 Task: Search one way flight ticket for 2 adults, 4 children and 1 infant on lap in business from Green Bay: Green Bay-austin Straubel International Airport to Riverton: Central Wyoming Regional Airport (was Riverton Regional) on 8-4-2023. Number of bags: 2 carry on bags and 7 checked bags. Price is upto 40000. Outbound departure time preference is 15:15.
Action: Mouse moved to (312, 263)
Screenshot: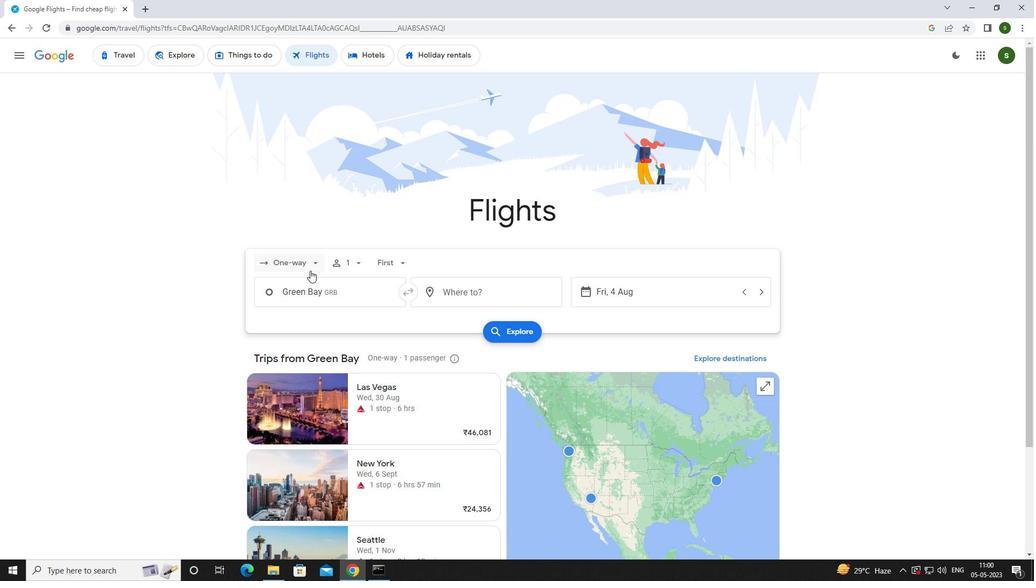 
Action: Mouse pressed left at (312, 263)
Screenshot: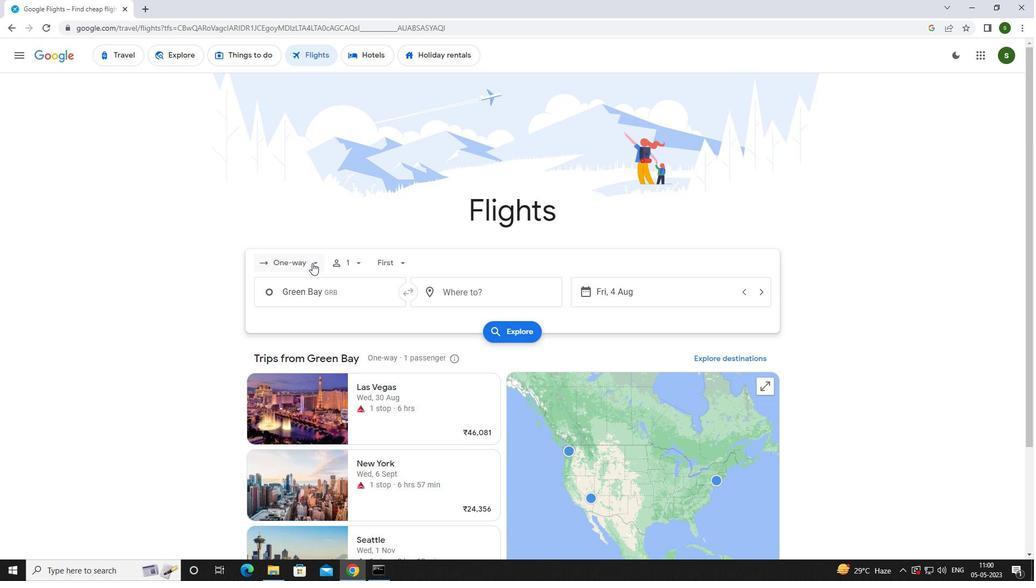 
Action: Mouse moved to (306, 310)
Screenshot: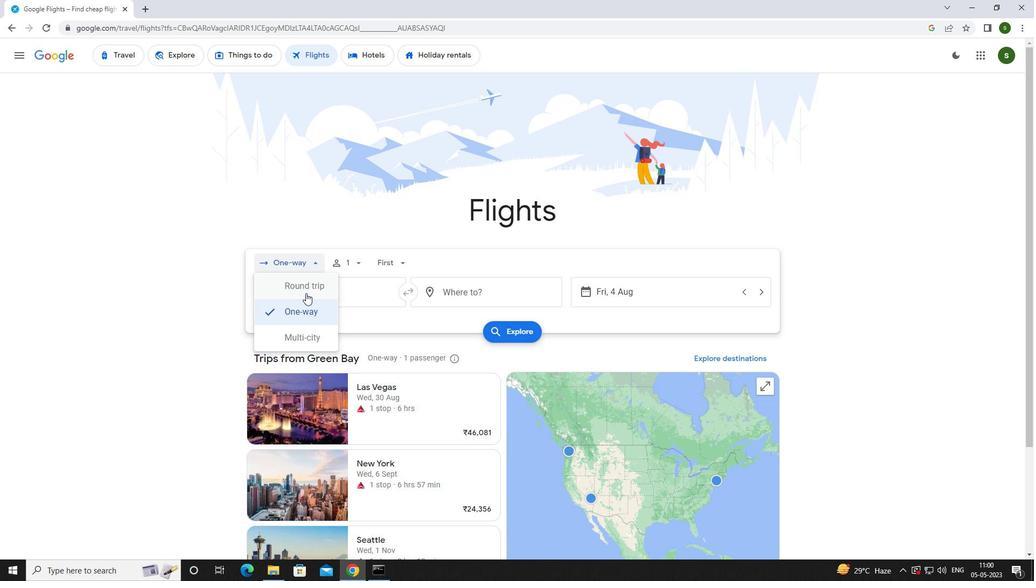 
Action: Mouse pressed left at (306, 310)
Screenshot: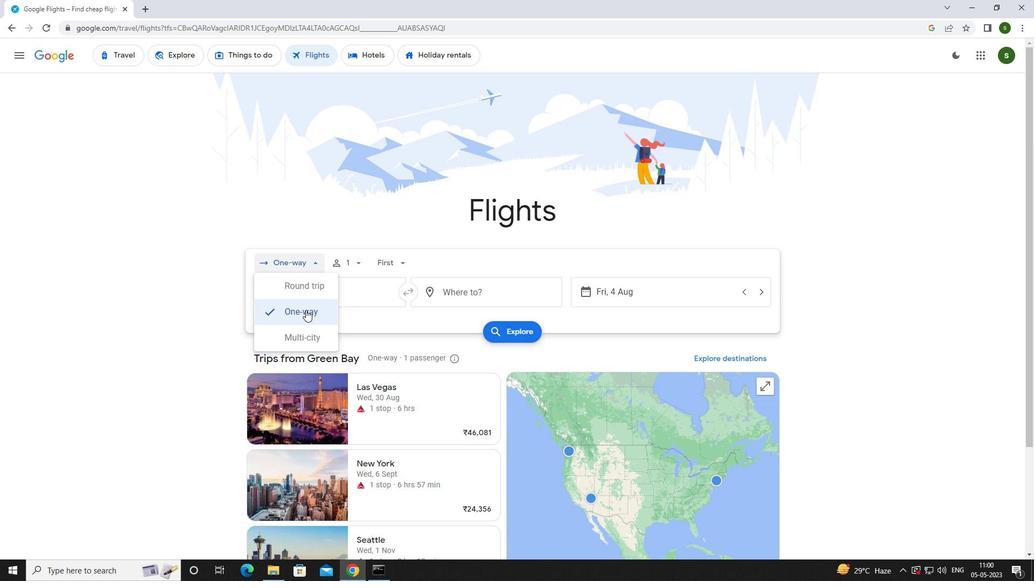 
Action: Mouse moved to (360, 255)
Screenshot: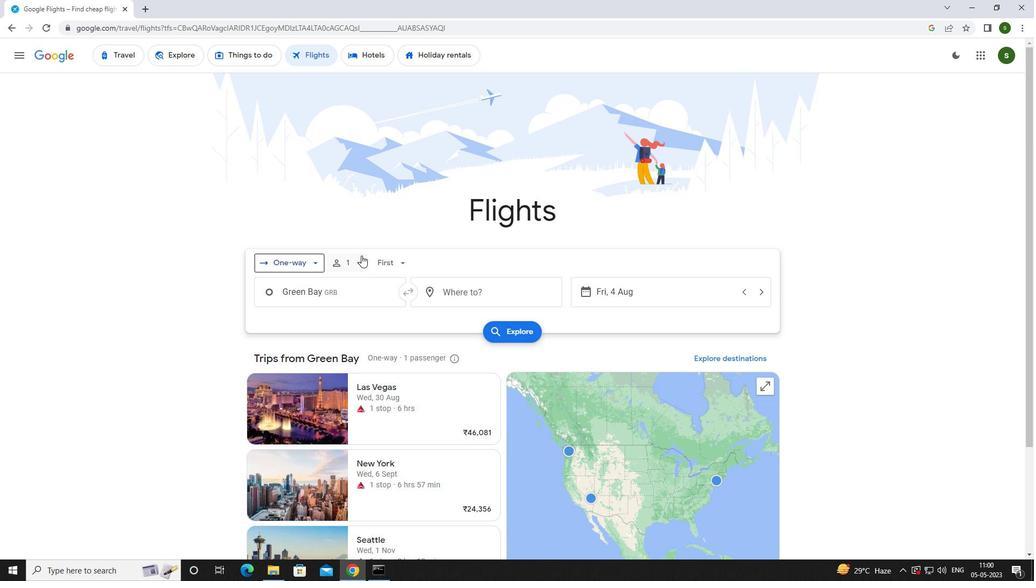 
Action: Mouse pressed left at (360, 255)
Screenshot: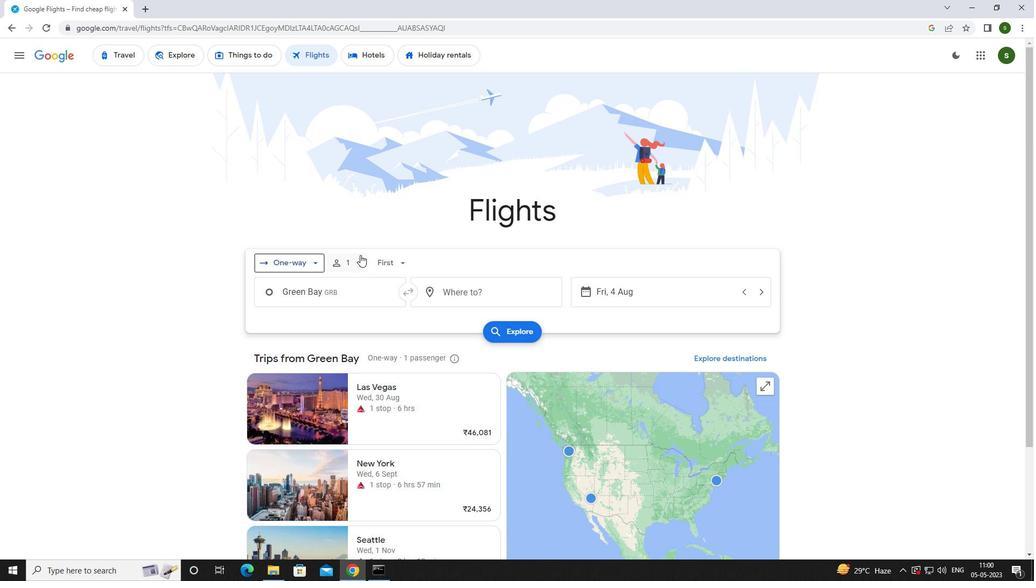 
Action: Mouse moved to (446, 290)
Screenshot: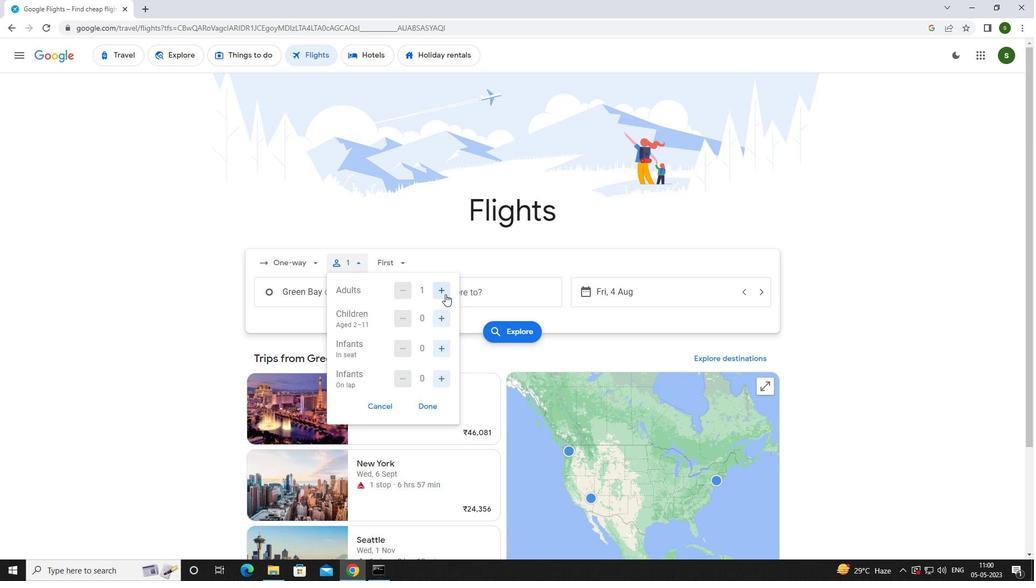 
Action: Mouse pressed left at (446, 290)
Screenshot: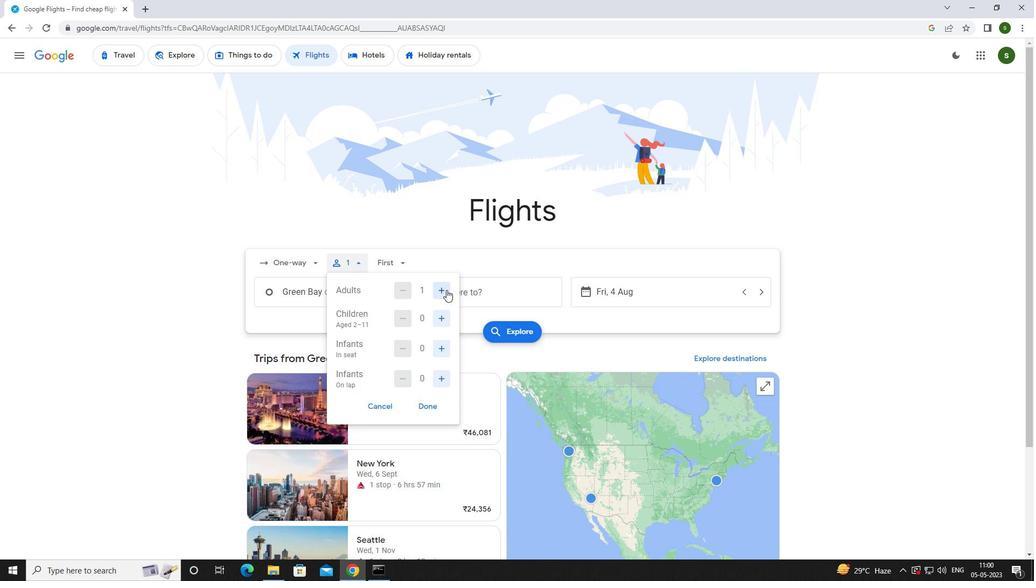 
Action: Mouse moved to (436, 313)
Screenshot: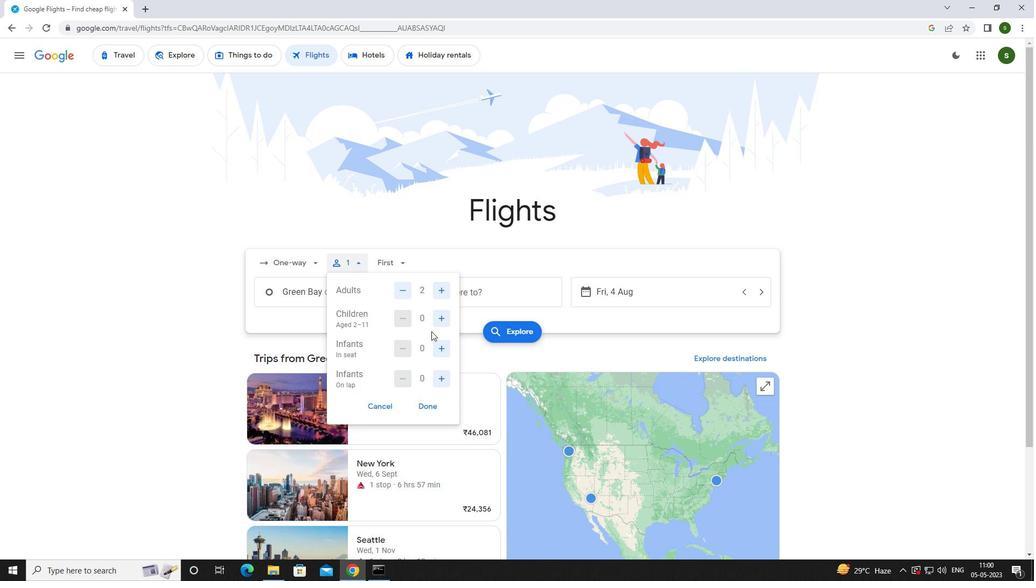 
Action: Mouse pressed left at (436, 313)
Screenshot: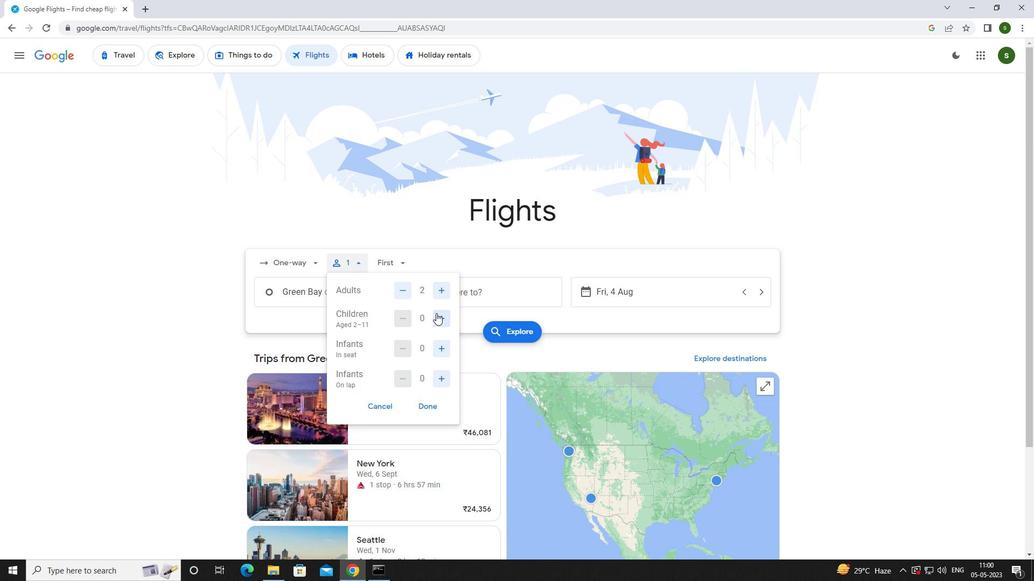 
Action: Mouse pressed left at (436, 313)
Screenshot: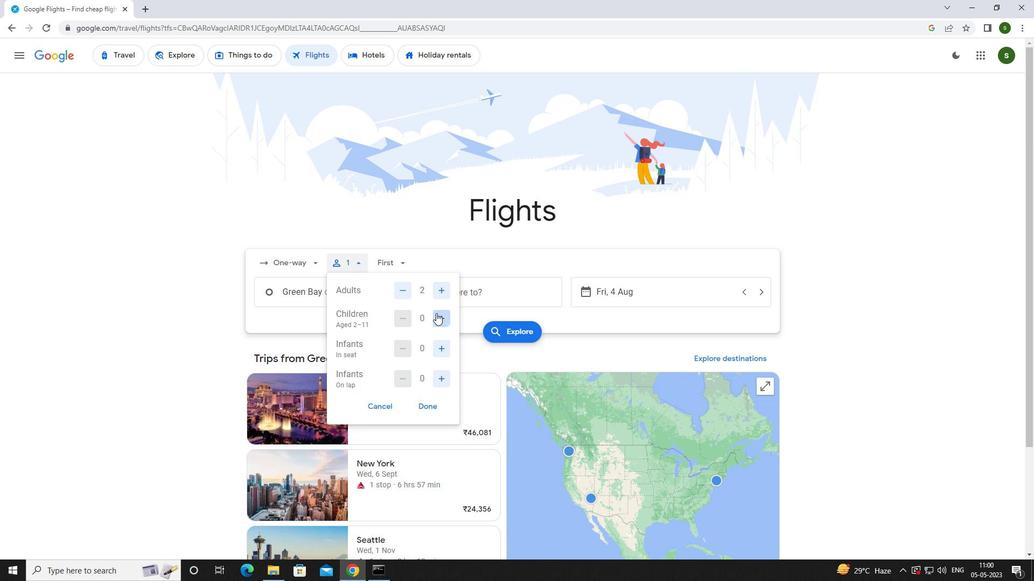 
Action: Mouse pressed left at (436, 313)
Screenshot: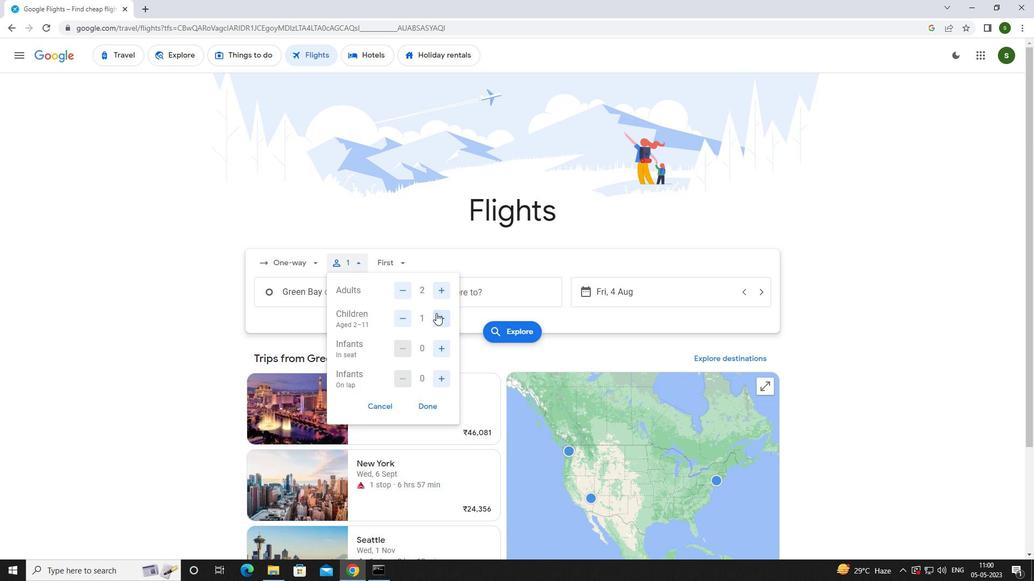 
Action: Mouse pressed left at (436, 313)
Screenshot: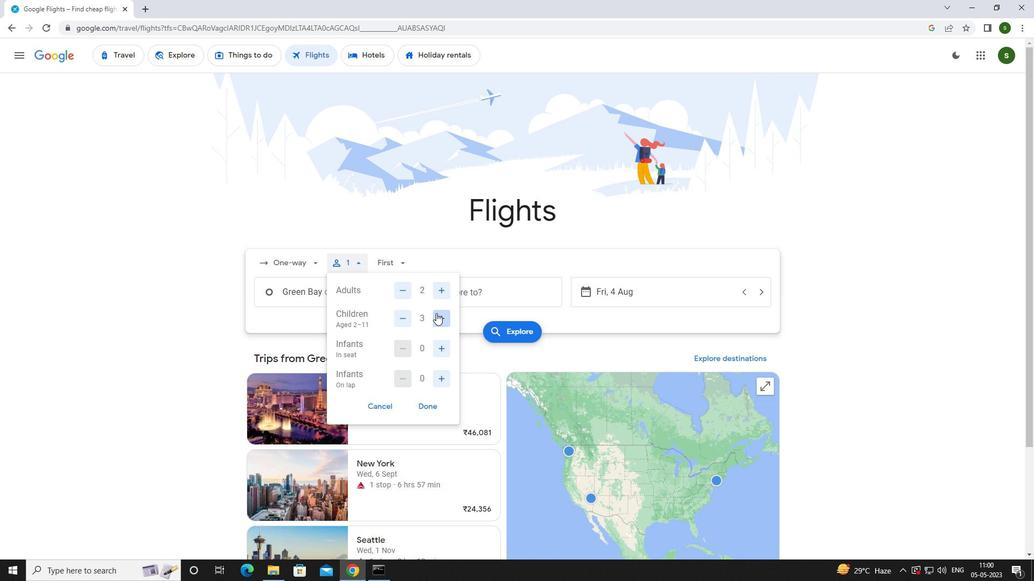 
Action: Mouse moved to (444, 372)
Screenshot: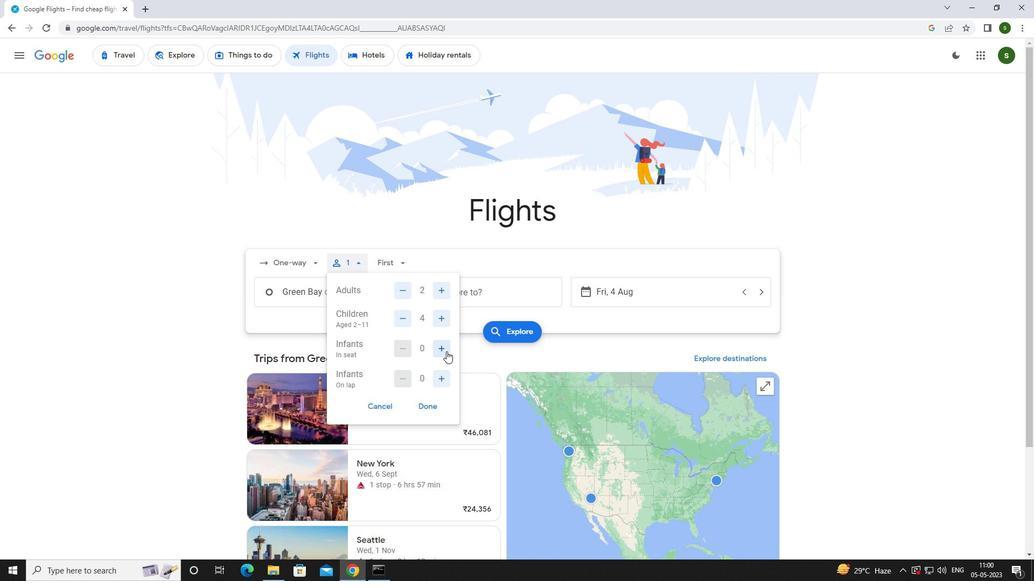 
Action: Mouse pressed left at (444, 372)
Screenshot: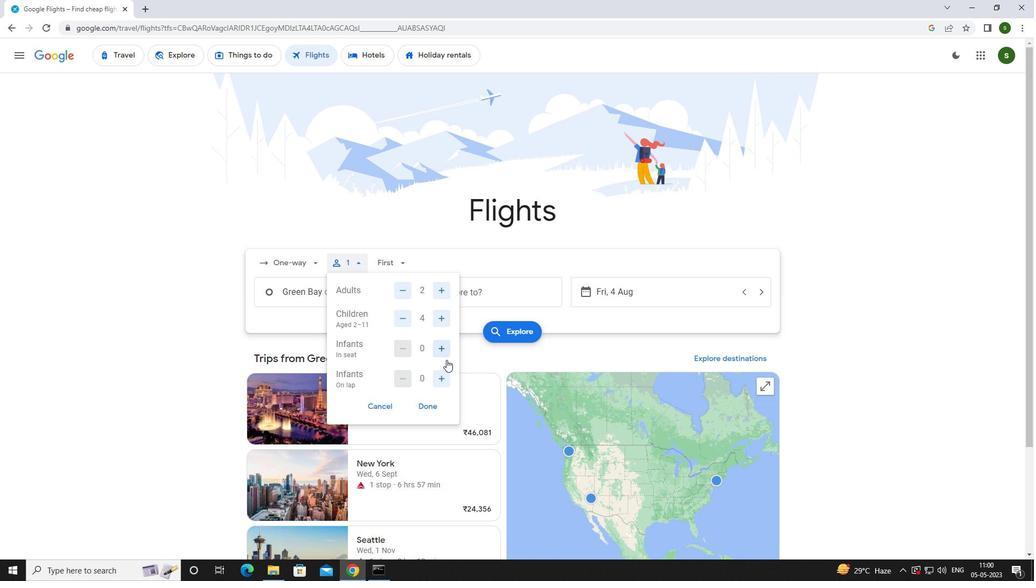 
Action: Mouse moved to (404, 263)
Screenshot: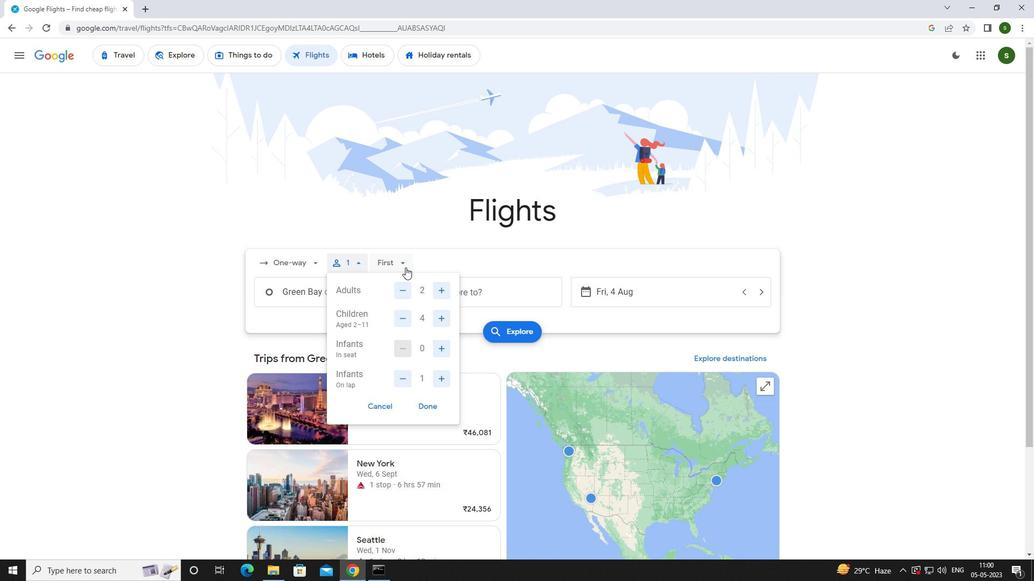 
Action: Mouse pressed left at (404, 263)
Screenshot: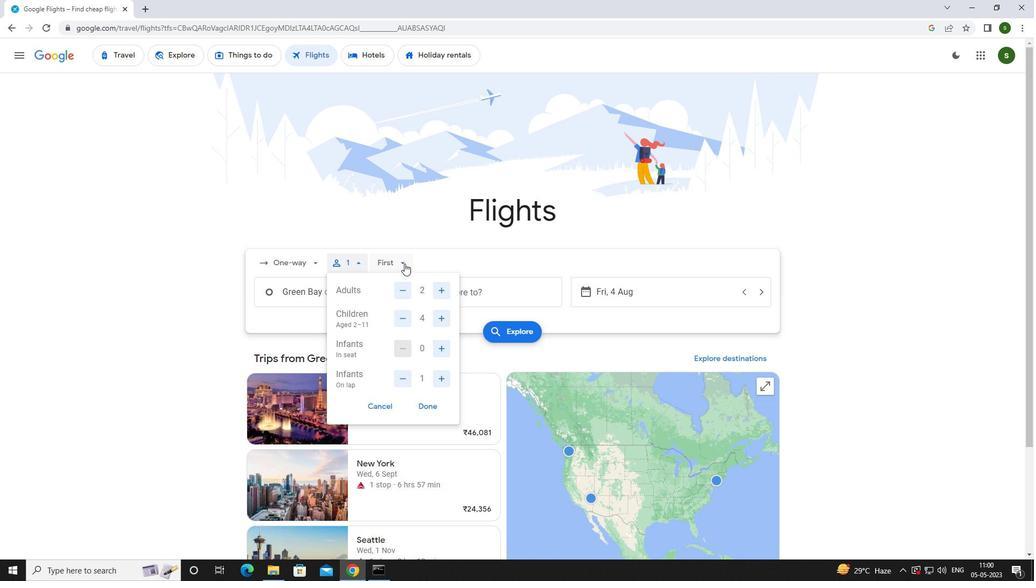 
Action: Mouse moved to (424, 342)
Screenshot: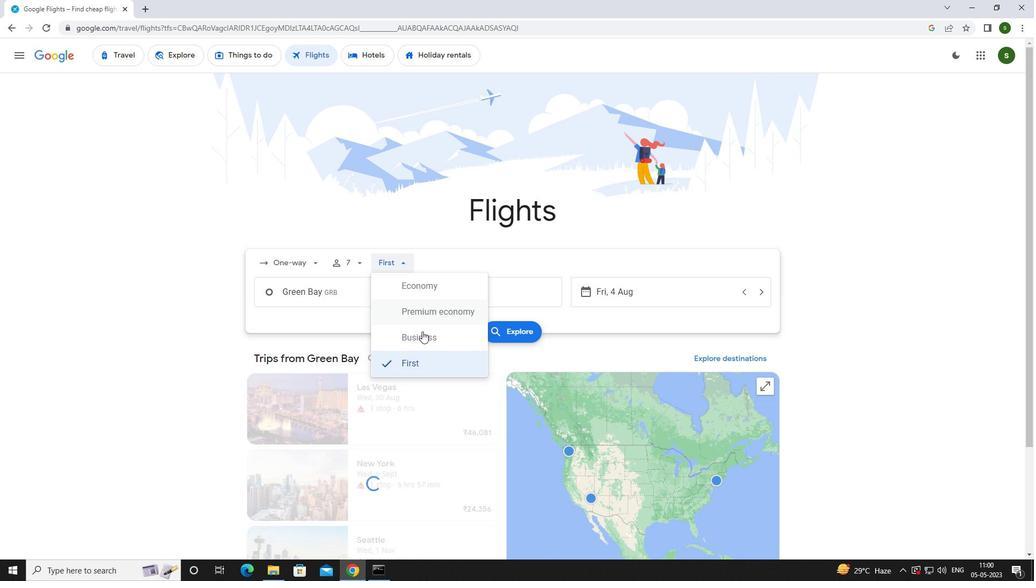 
Action: Mouse pressed left at (424, 342)
Screenshot: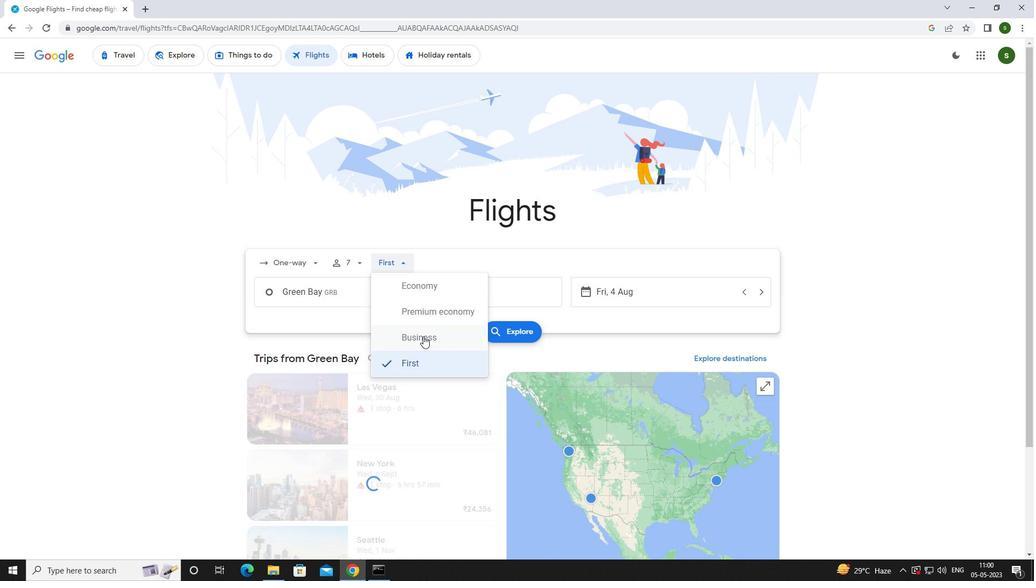 
Action: Mouse moved to (374, 292)
Screenshot: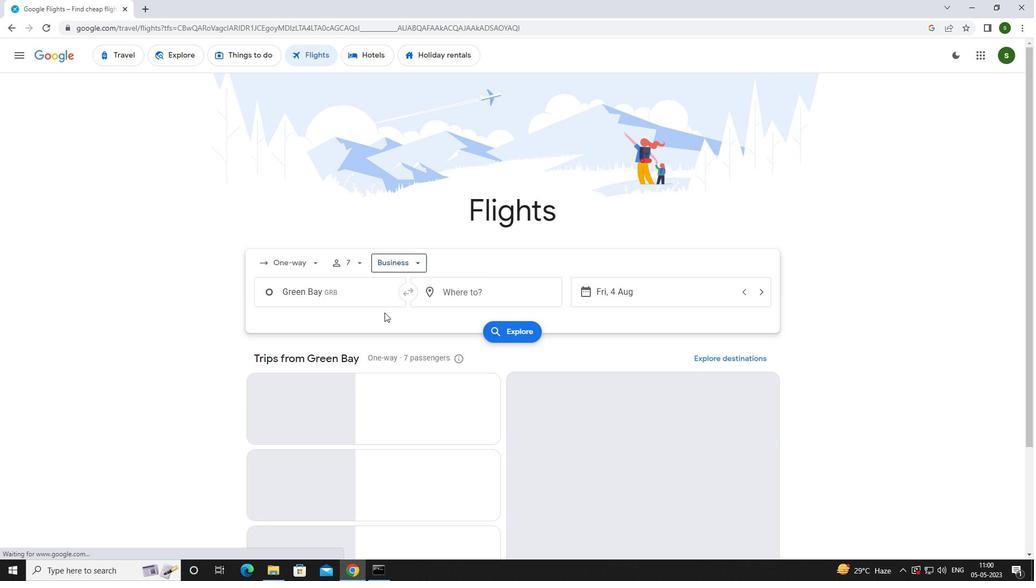 
Action: Mouse pressed left at (374, 292)
Screenshot: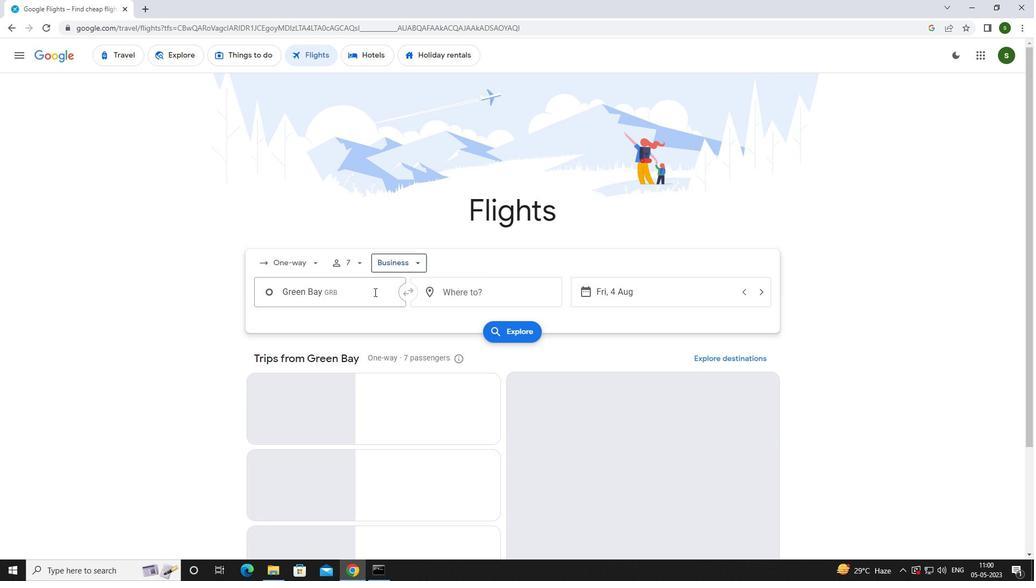 
Action: Mouse moved to (376, 290)
Screenshot: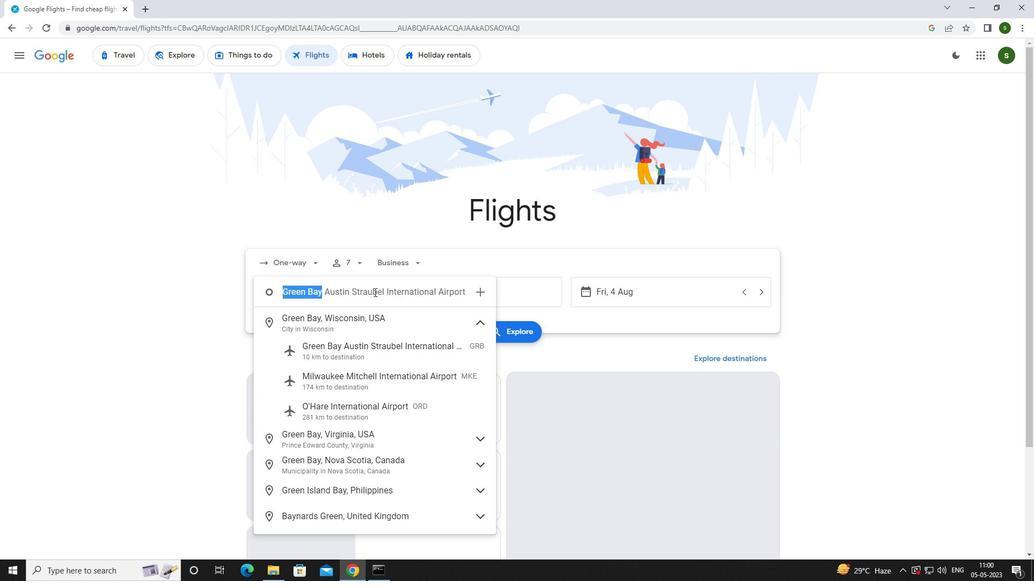 
Action: Key pressed <Key.caps_lock>g<Key.caps_lock>reen
Screenshot: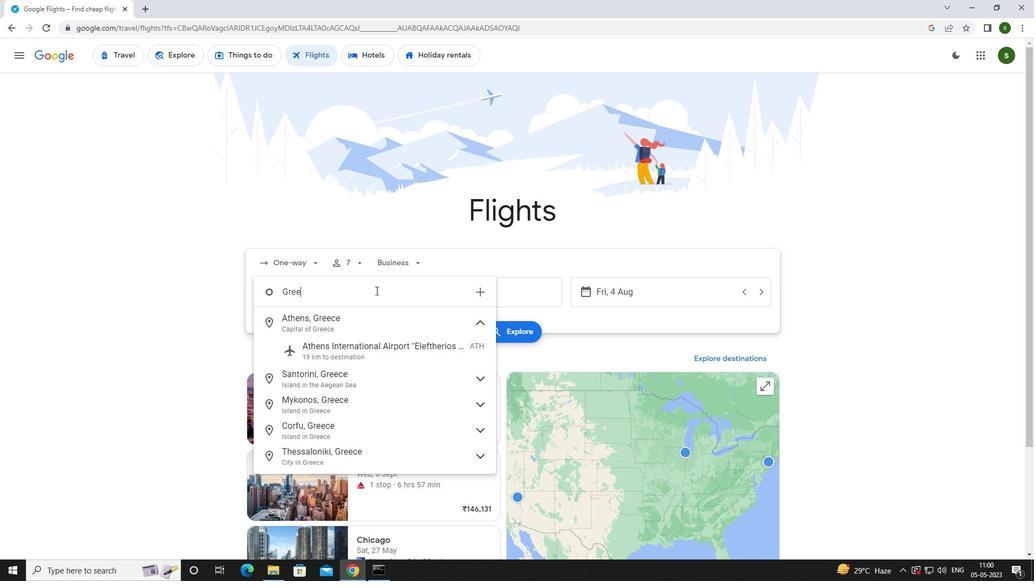 
Action: Mouse moved to (404, 428)
Screenshot: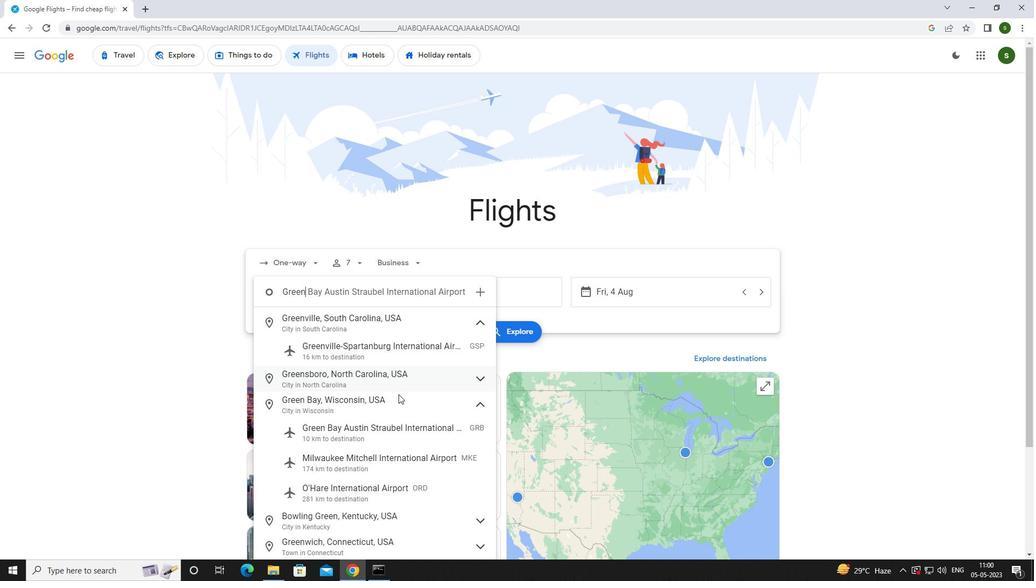 
Action: Mouse pressed left at (404, 428)
Screenshot: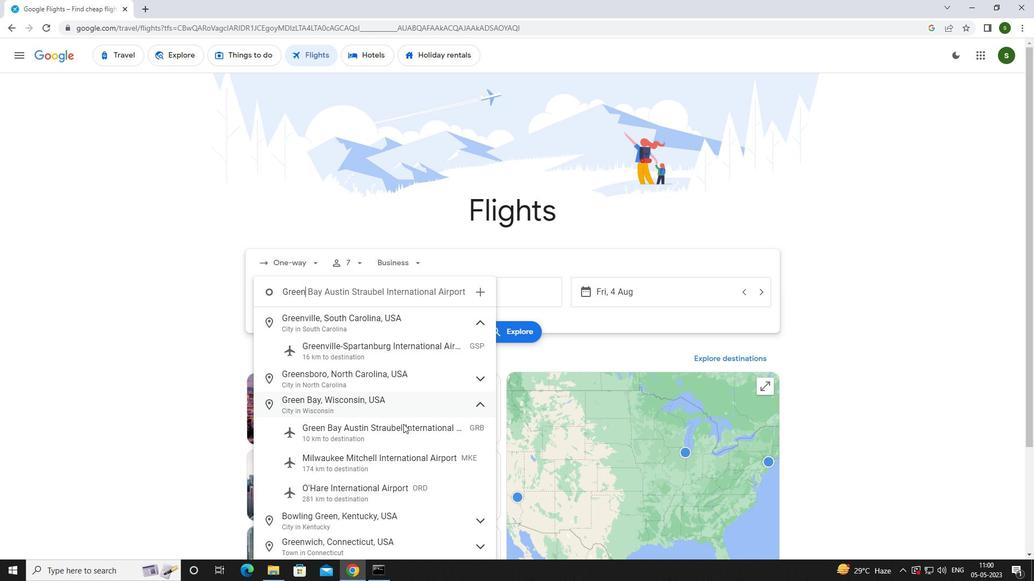 
Action: Mouse moved to (487, 296)
Screenshot: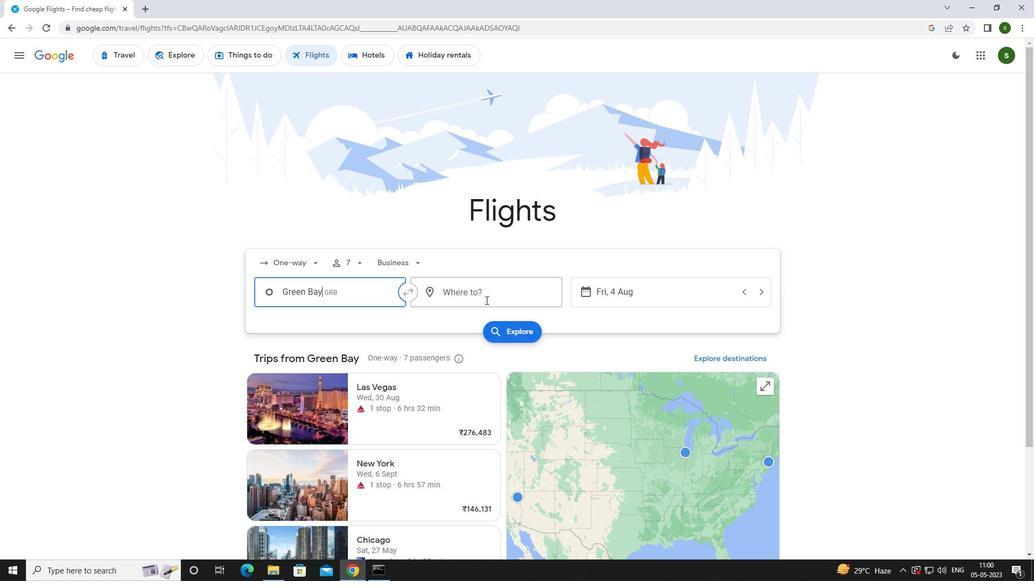 
Action: Mouse pressed left at (487, 296)
Screenshot: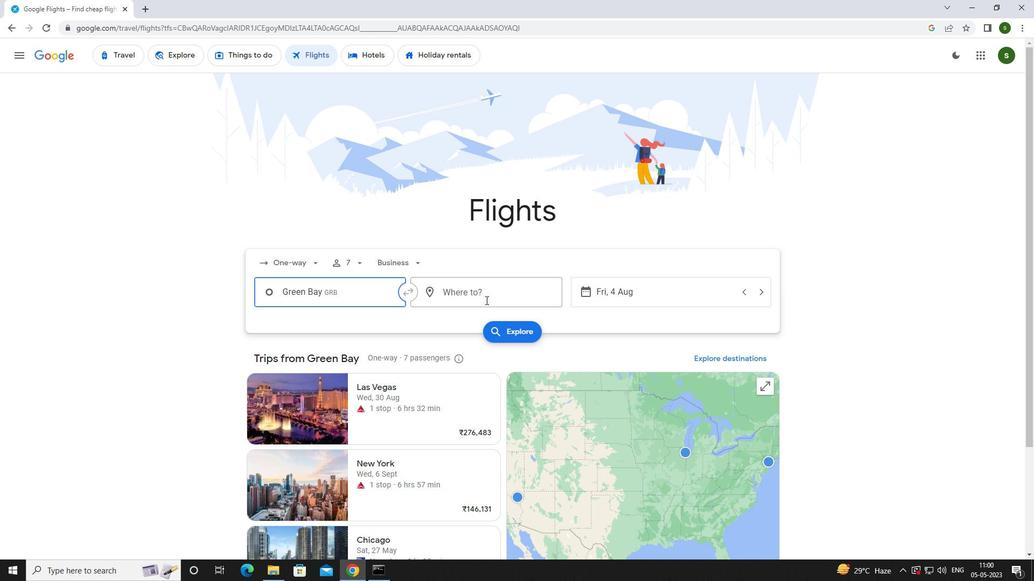 
Action: Key pressed <Key.caps_lock>r<Key.caps_lock>iverton
Screenshot: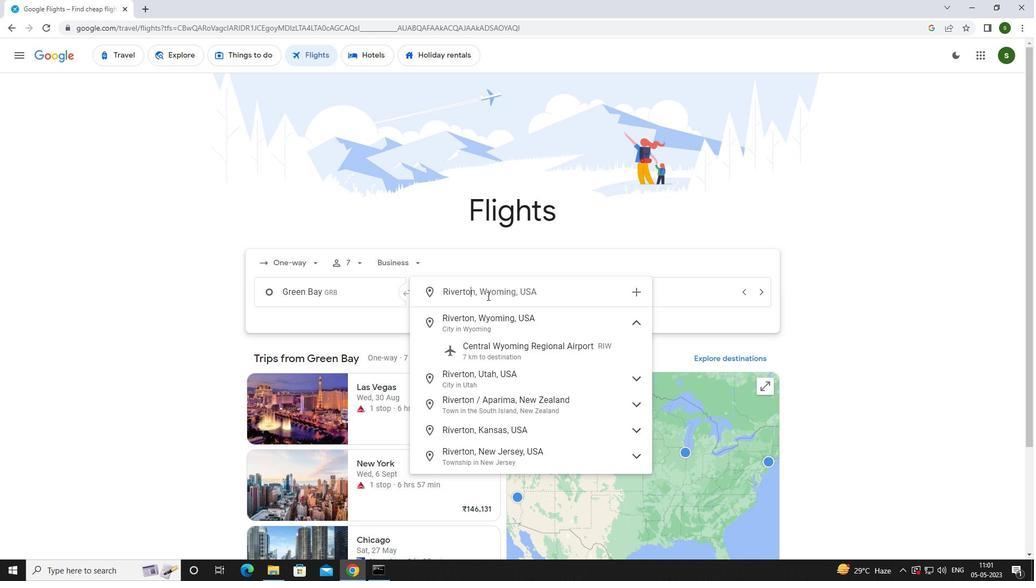 
Action: Mouse moved to (505, 342)
Screenshot: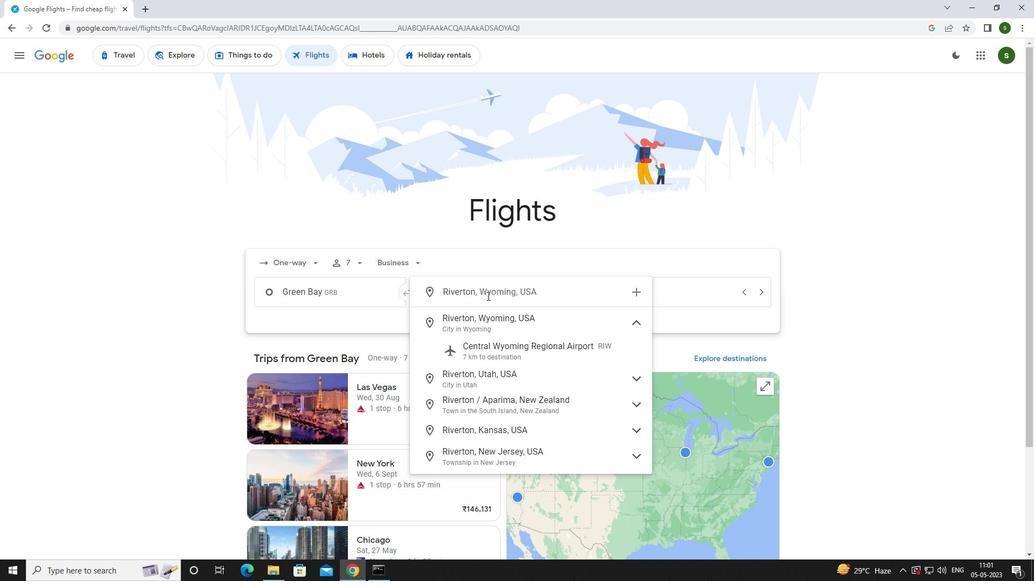 
Action: Mouse pressed left at (505, 342)
Screenshot: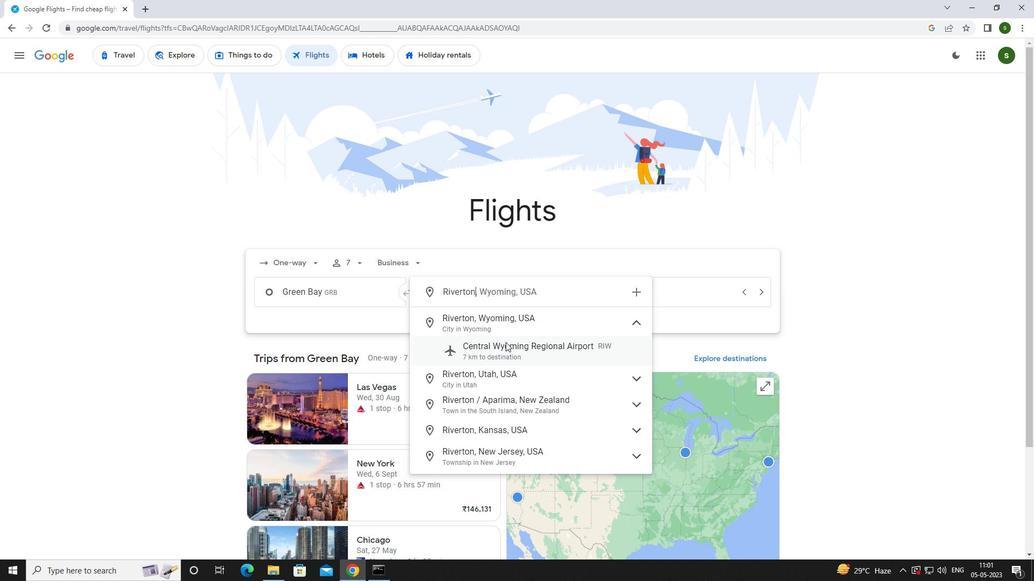 
Action: Mouse moved to (635, 294)
Screenshot: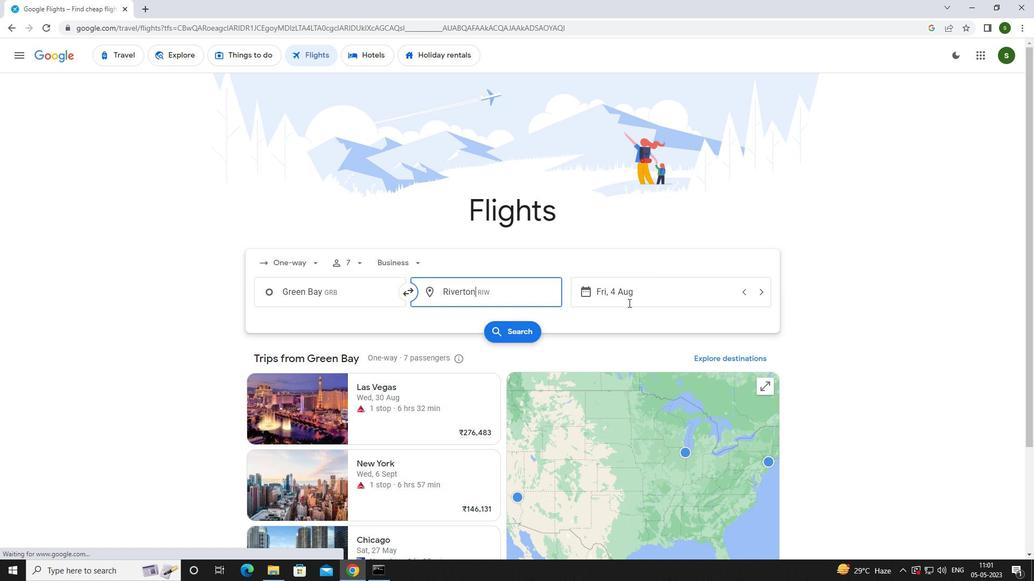 
Action: Mouse pressed left at (635, 294)
Screenshot: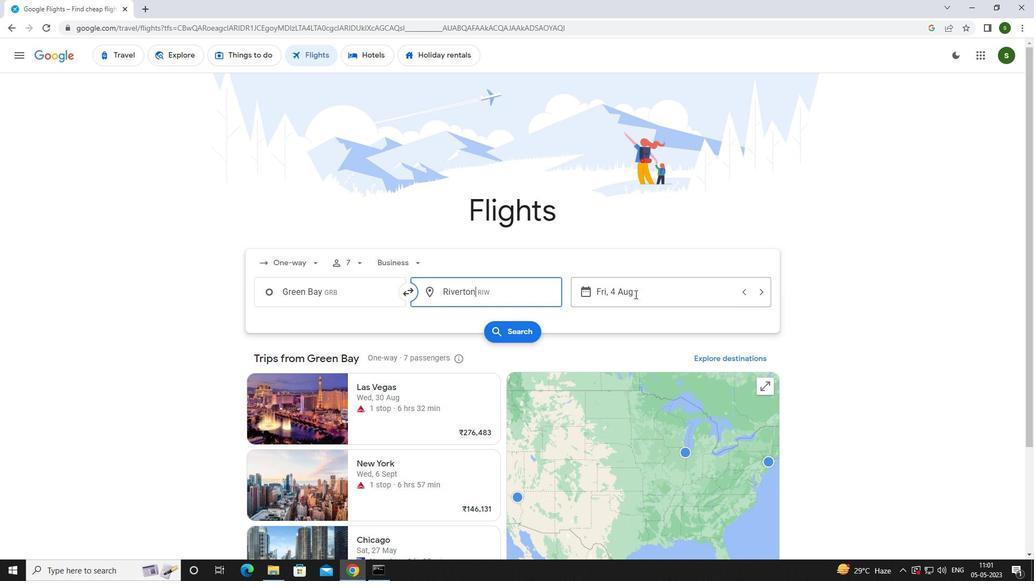 
Action: Mouse moved to (519, 363)
Screenshot: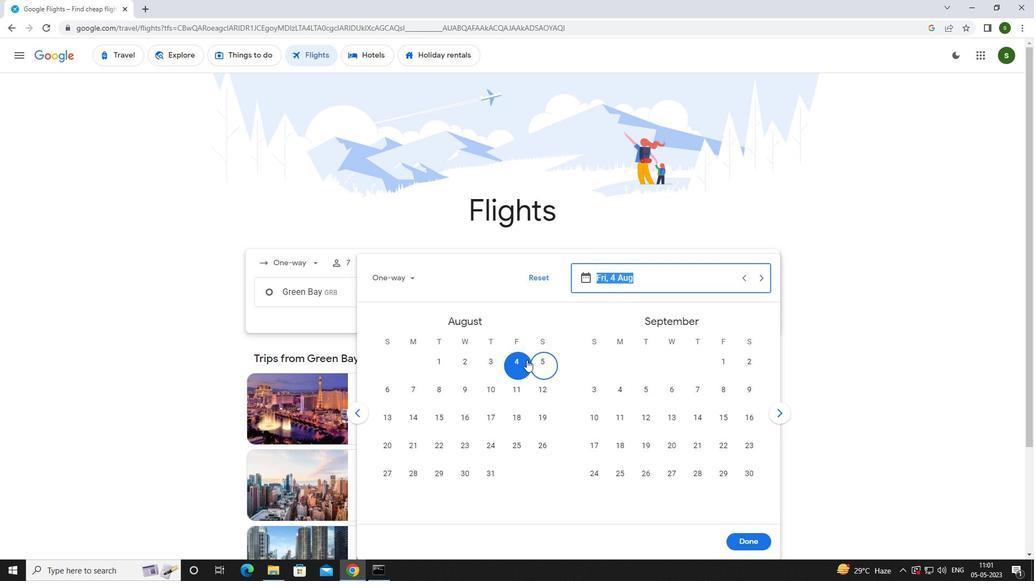 
Action: Mouse pressed left at (519, 363)
Screenshot: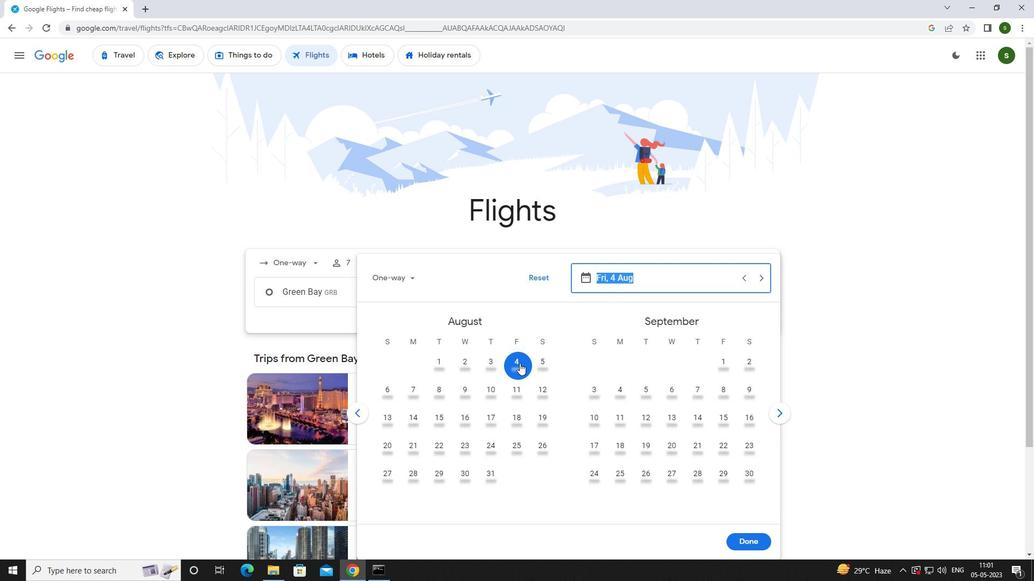 
Action: Mouse moved to (748, 538)
Screenshot: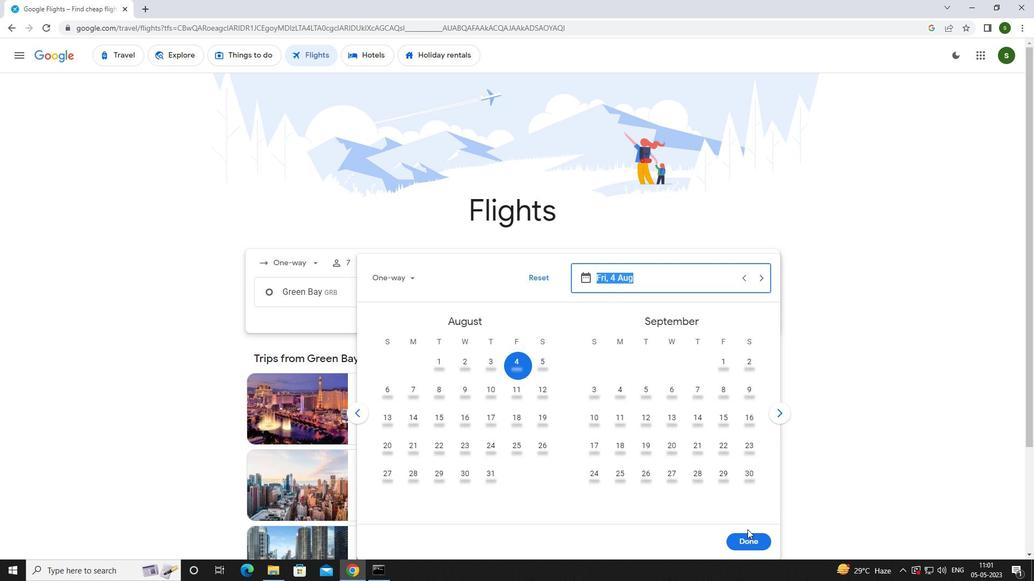 
Action: Mouse pressed left at (748, 538)
Screenshot: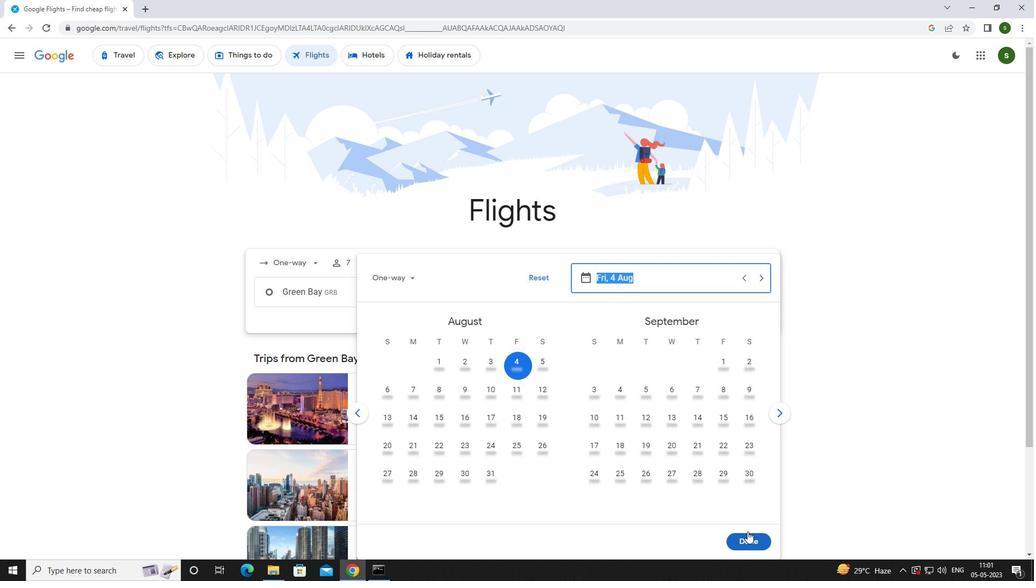 
Action: Mouse moved to (518, 329)
Screenshot: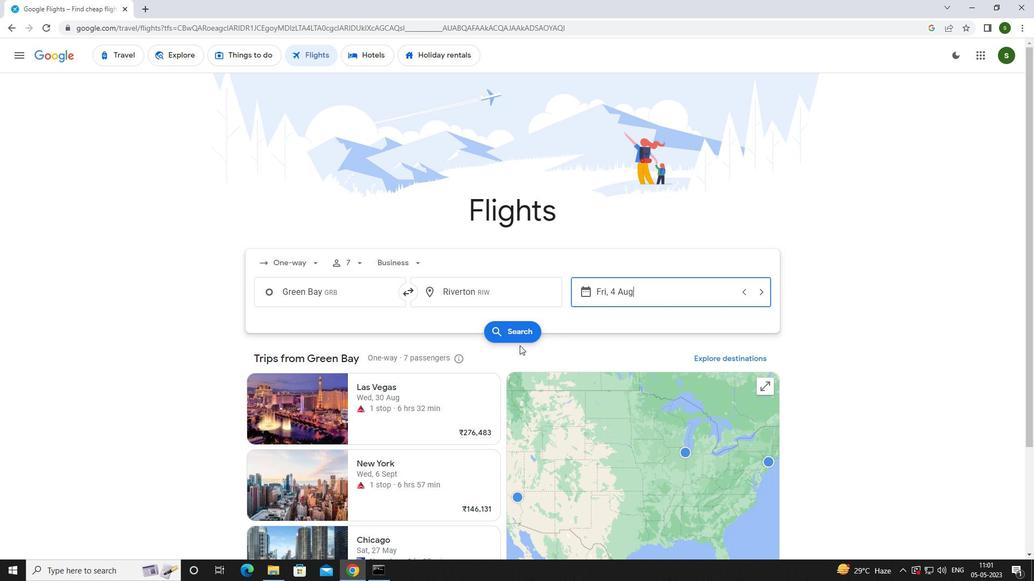 
Action: Mouse pressed left at (518, 329)
Screenshot: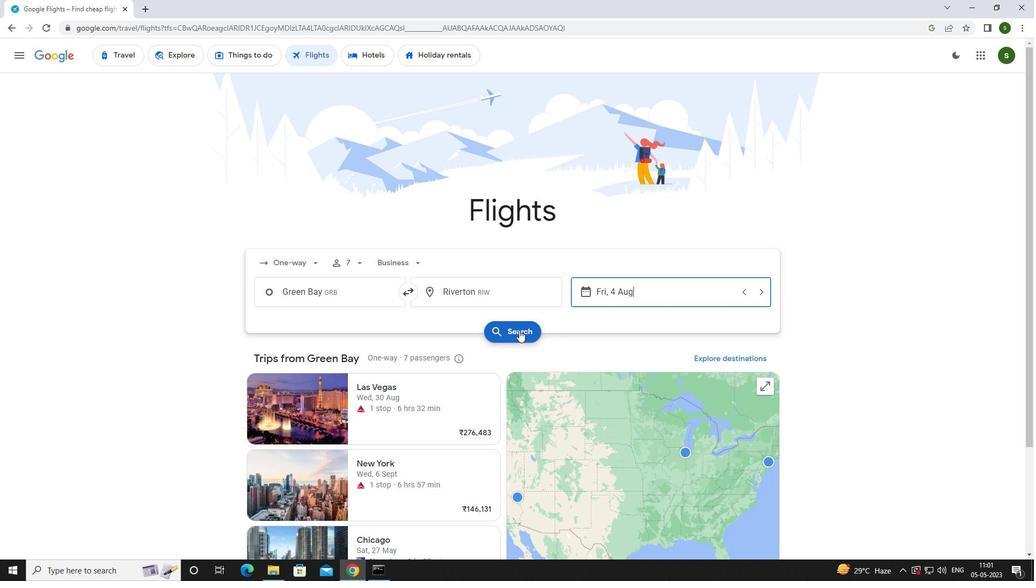 
Action: Mouse moved to (272, 156)
Screenshot: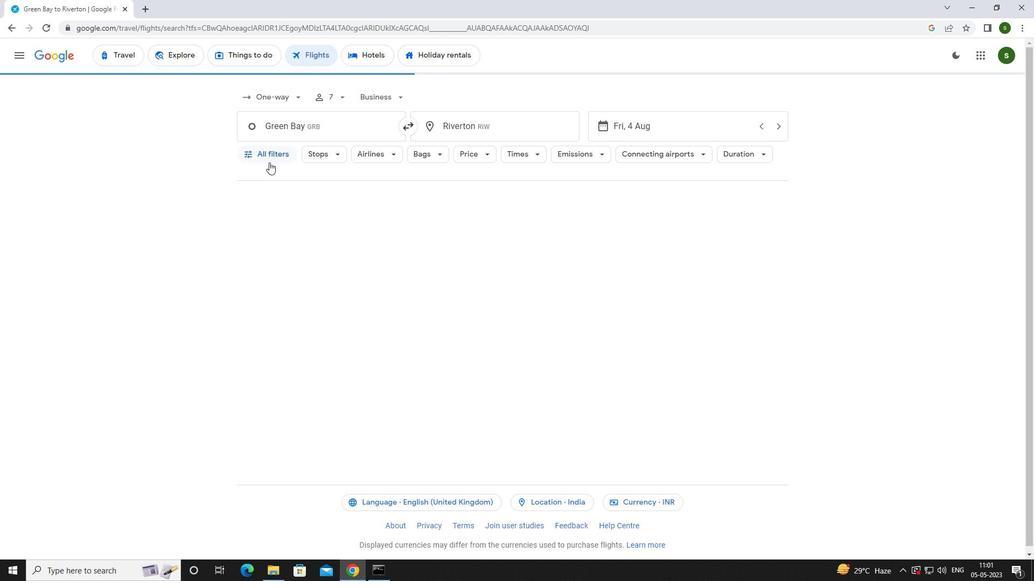 
Action: Mouse pressed left at (272, 156)
Screenshot: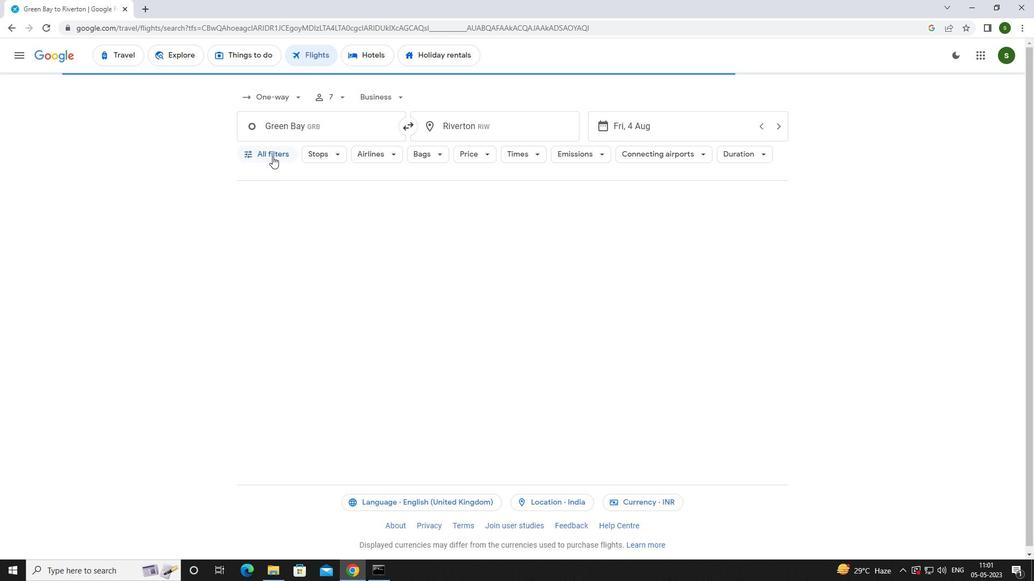 
Action: Mouse moved to (336, 281)
Screenshot: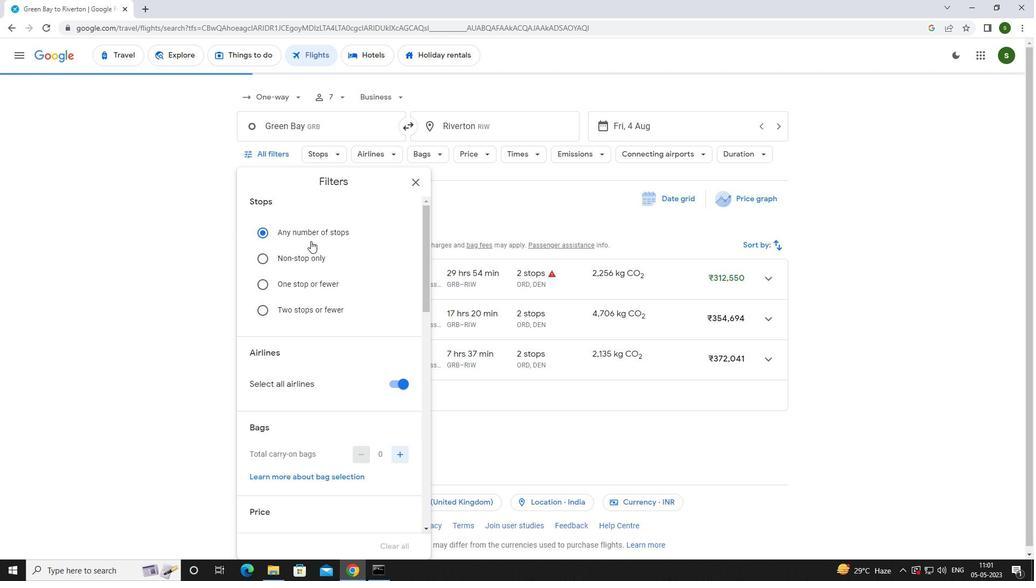
Action: Mouse scrolled (336, 280) with delta (0, 0)
Screenshot: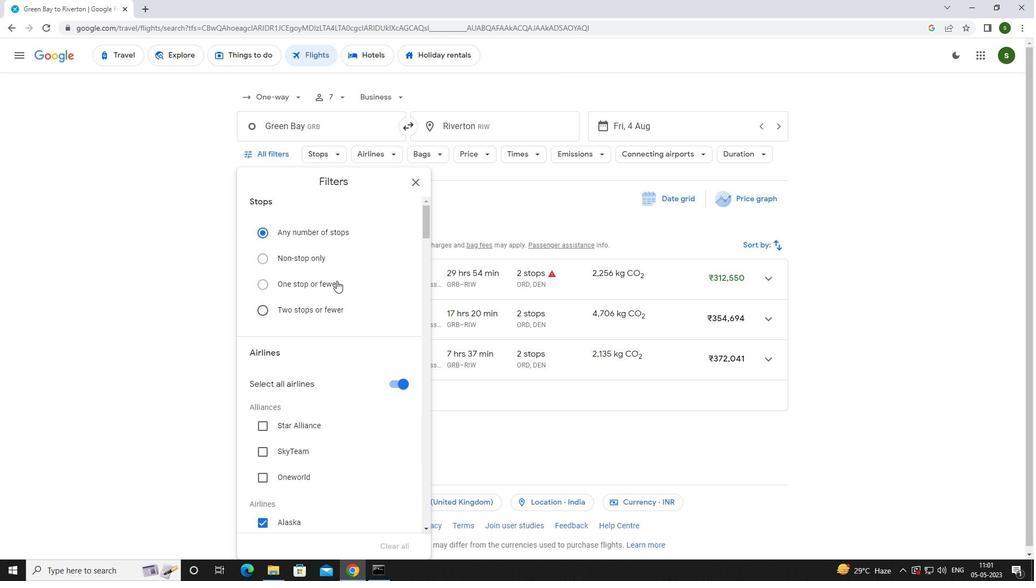 
Action: Mouse scrolled (336, 280) with delta (0, 0)
Screenshot: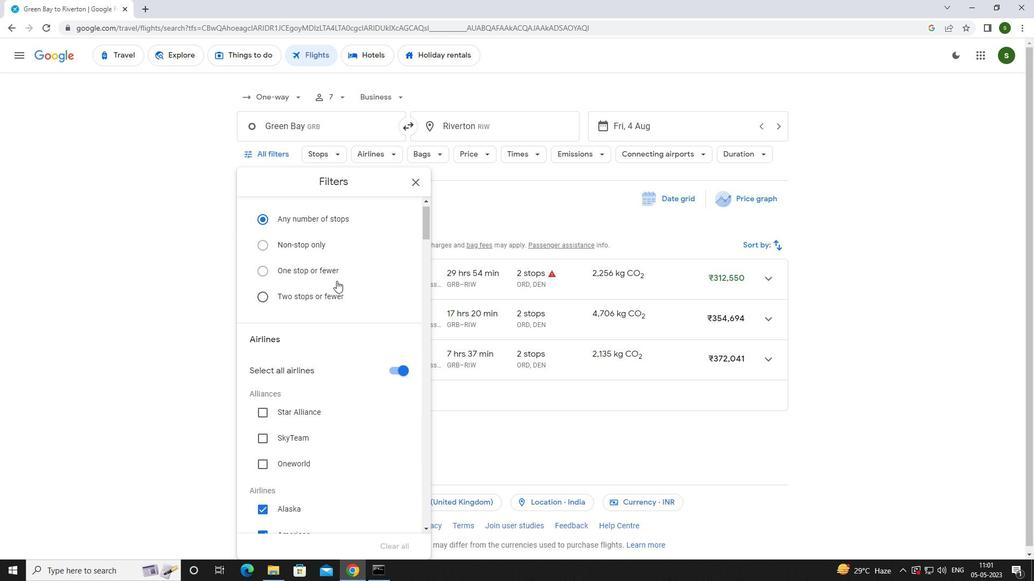
Action: Mouse scrolled (336, 280) with delta (0, 0)
Screenshot: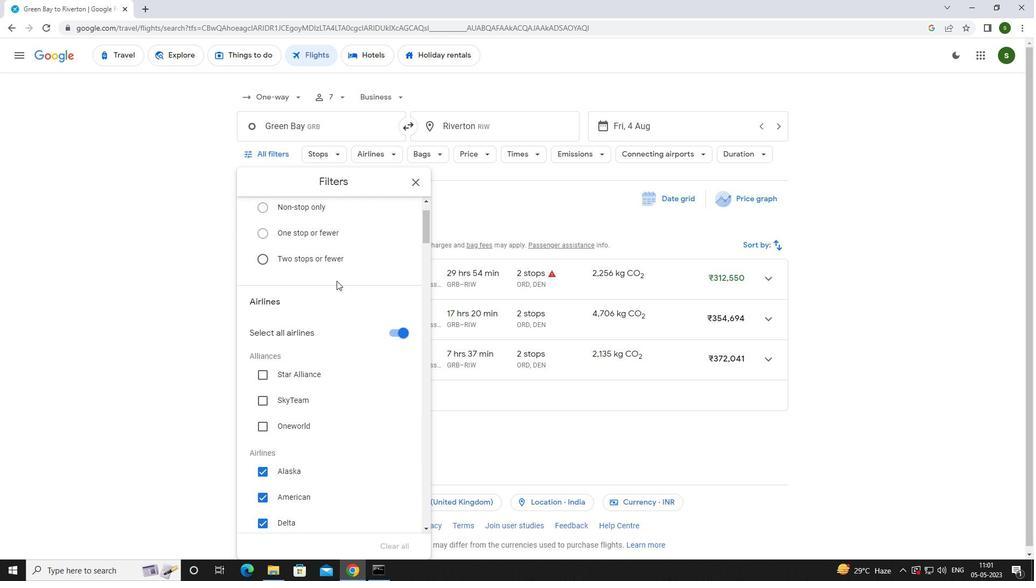 
Action: Mouse scrolled (336, 280) with delta (0, 0)
Screenshot: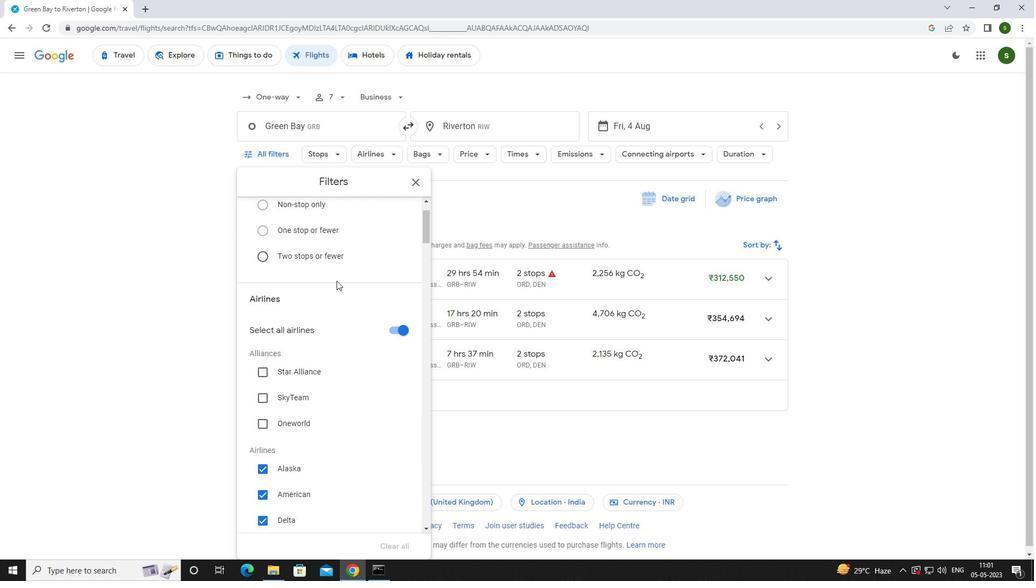 
Action: Mouse scrolled (336, 280) with delta (0, 0)
Screenshot: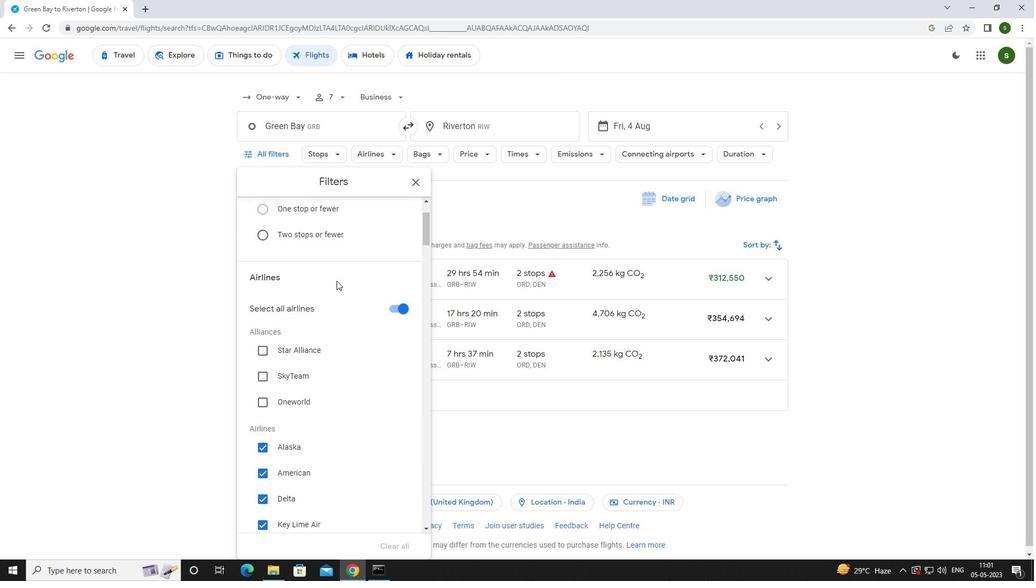 
Action: Mouse scrolled (336, 280) with delta (0, 0)
Screenshot: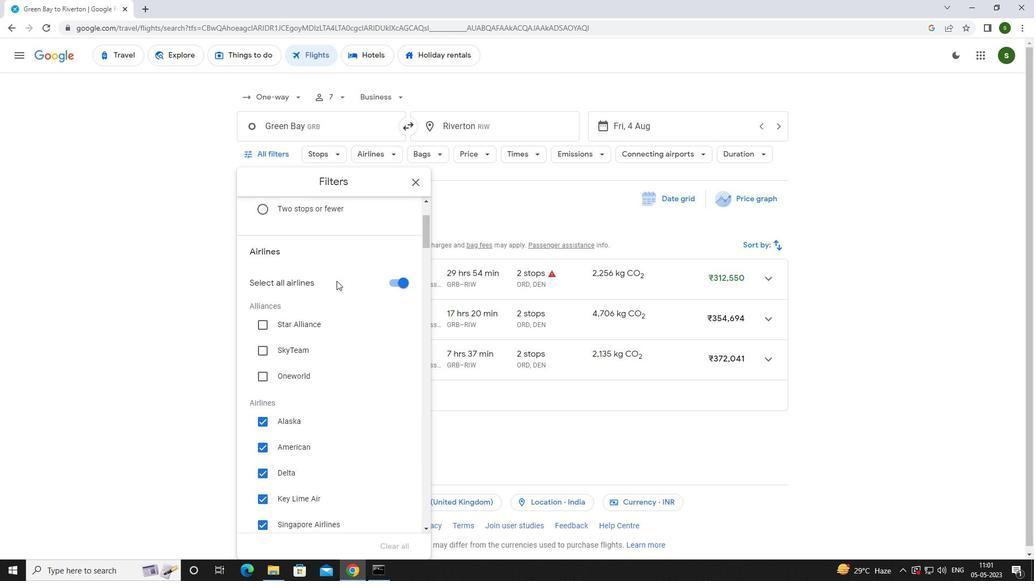 
Action: Mouse scrolled (336, 280) with delta (0, 0)
Screenshot: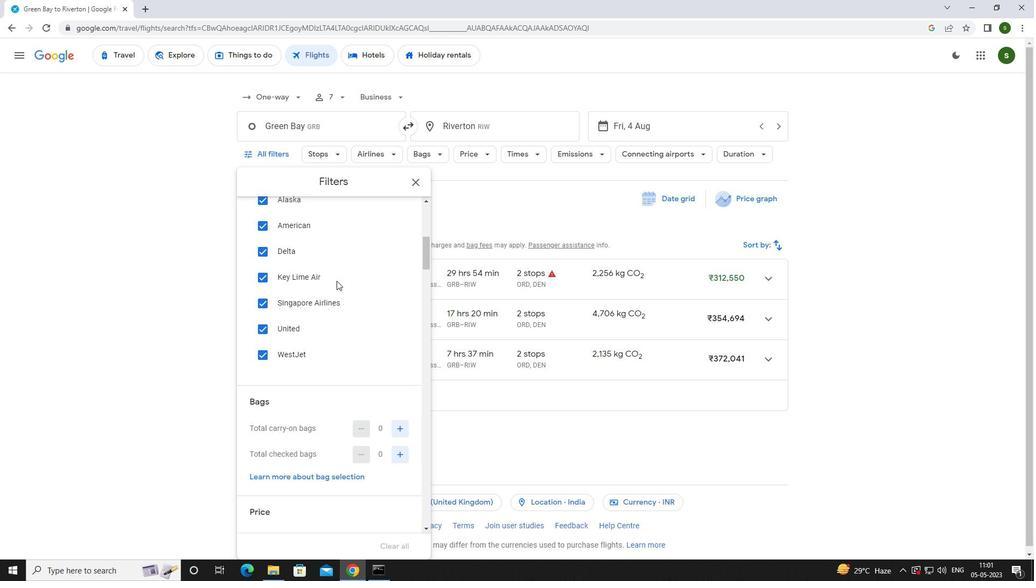 
Action: Mouse scrolled (336, 280) with delta (0, 0)
Screenshot: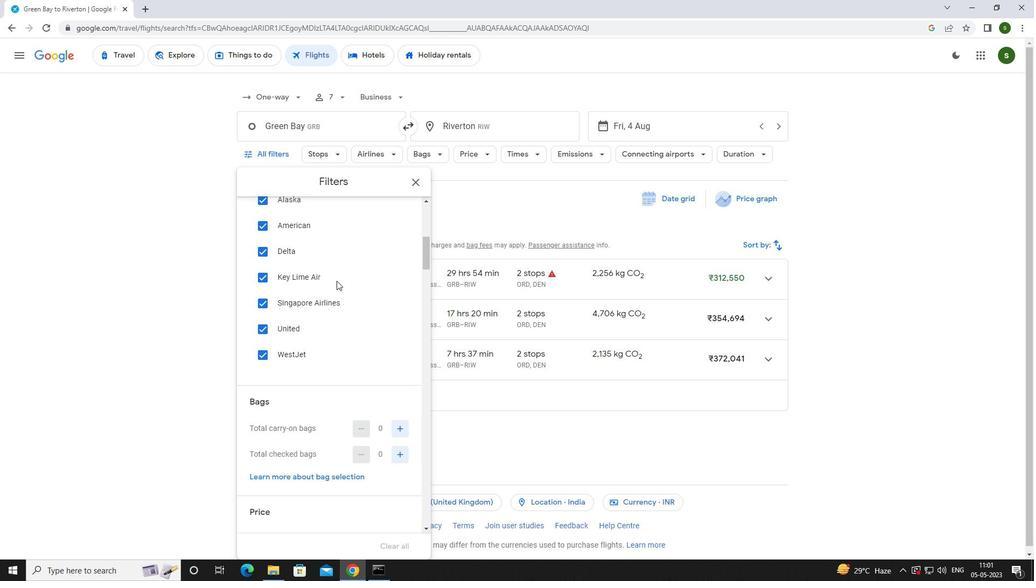 
Action: Mouse moved to (400, 320)
Screenshot: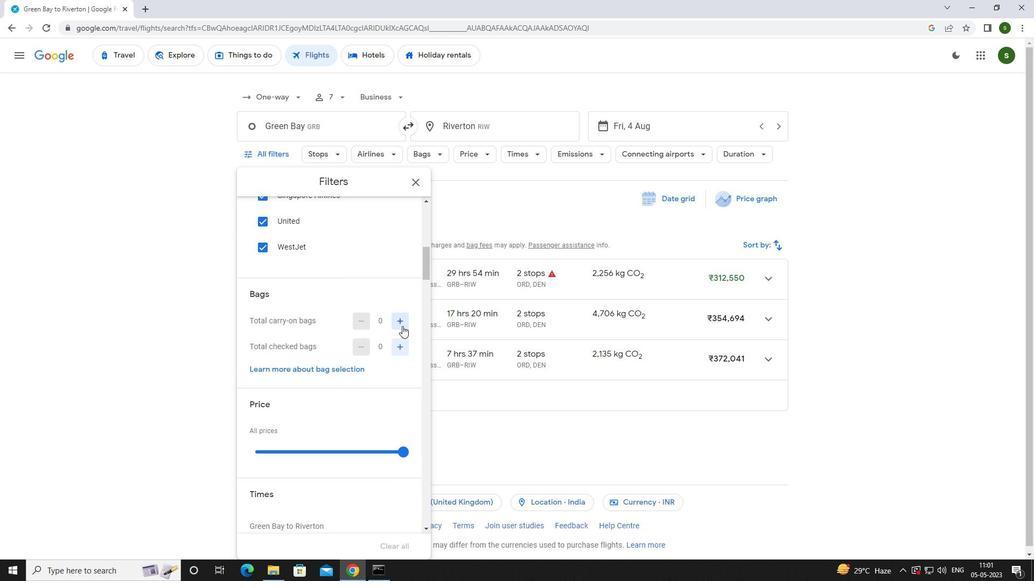 
Action: Mouse pressed left at (400, 320)
Screenshot: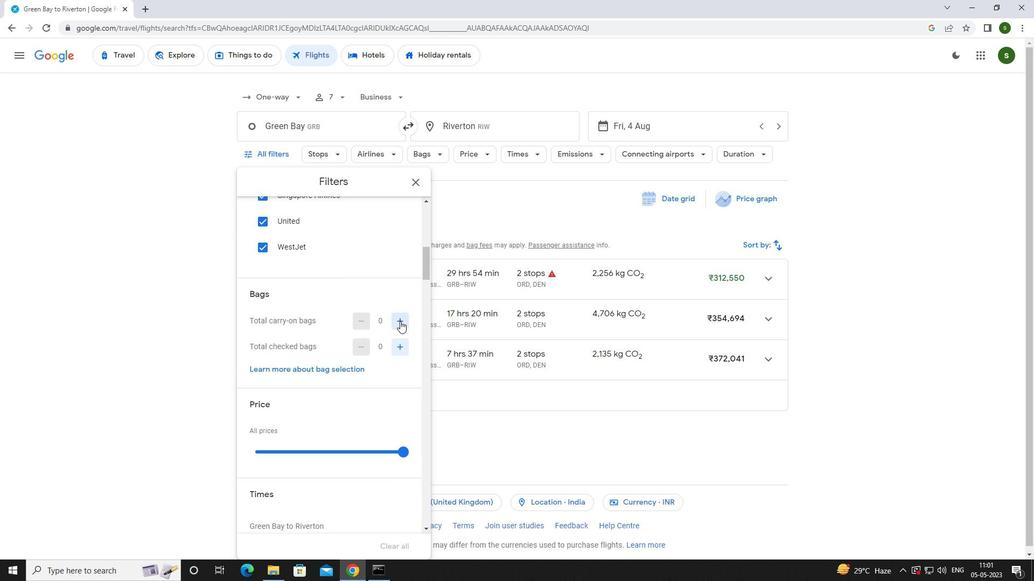 
Action: Mouse pressed left at (400, 320)
Screenshot: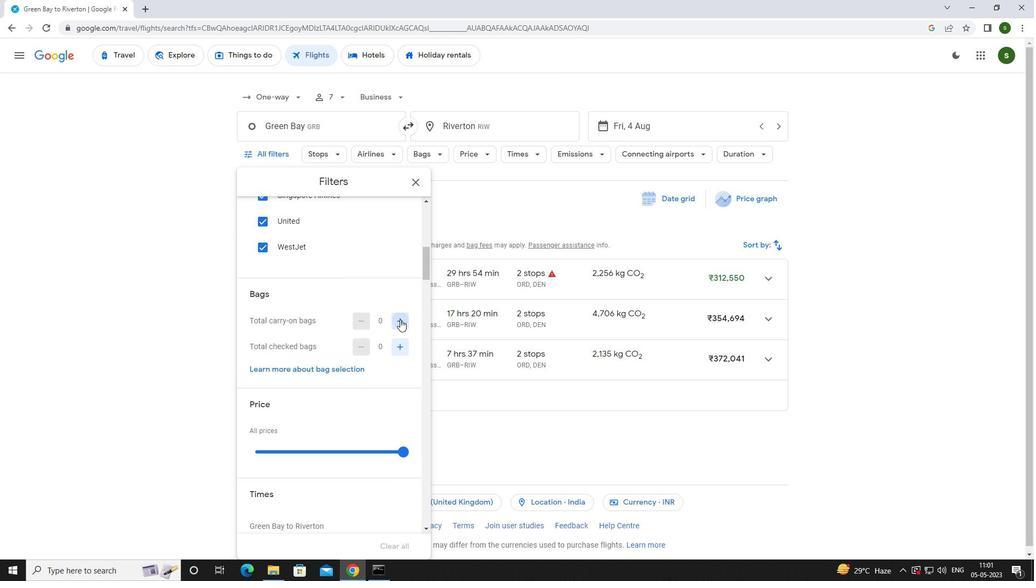 
Action: Mouse moved to (401, 349)
Screenshot: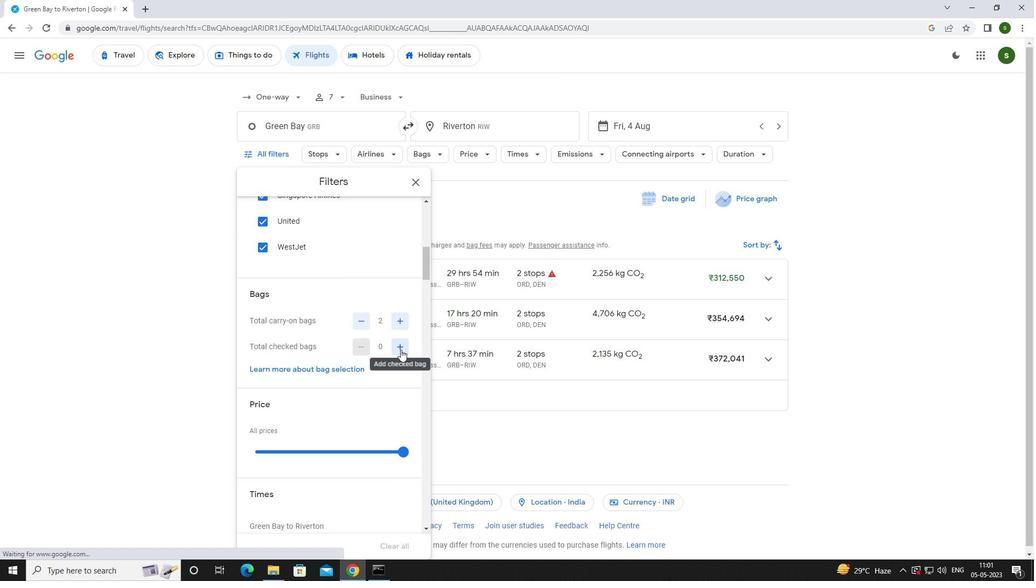
Action: Mouse pressed left at (401, 349)
Screenshot: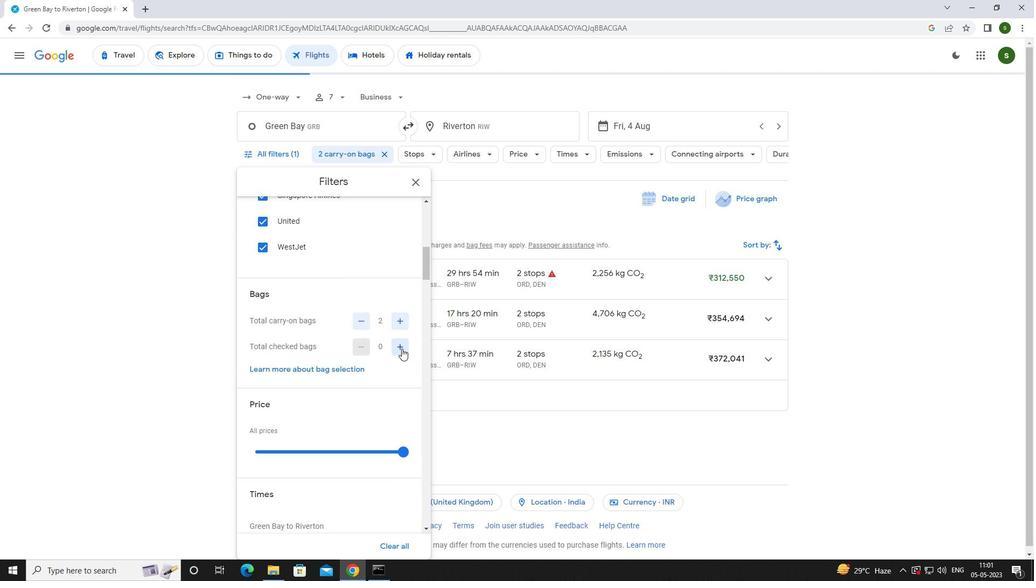 
Action: Mouse pressed left at (401, 349)
Screenshot: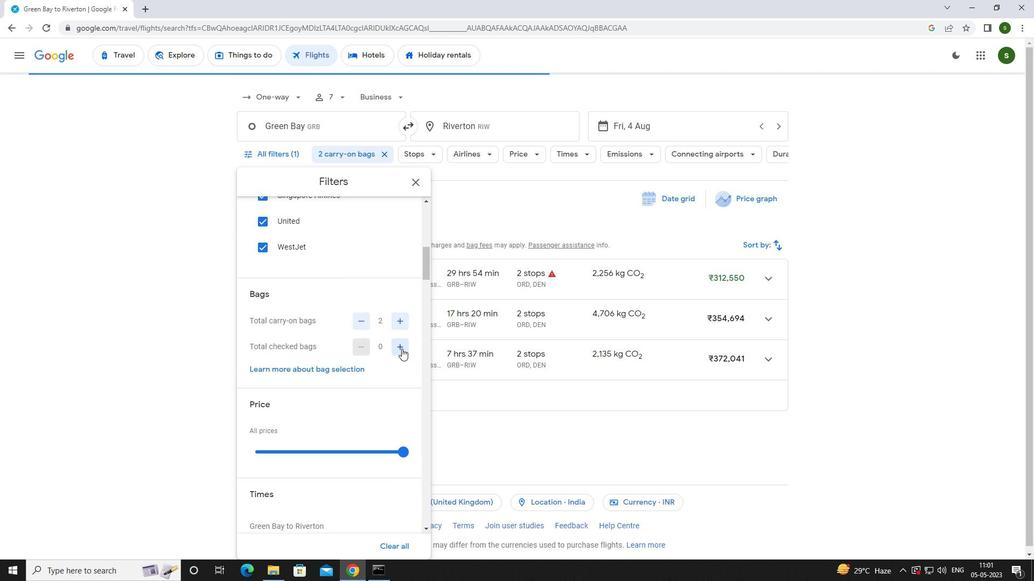 
Action: Mouse pressed left at (401, 349)
Screenshot: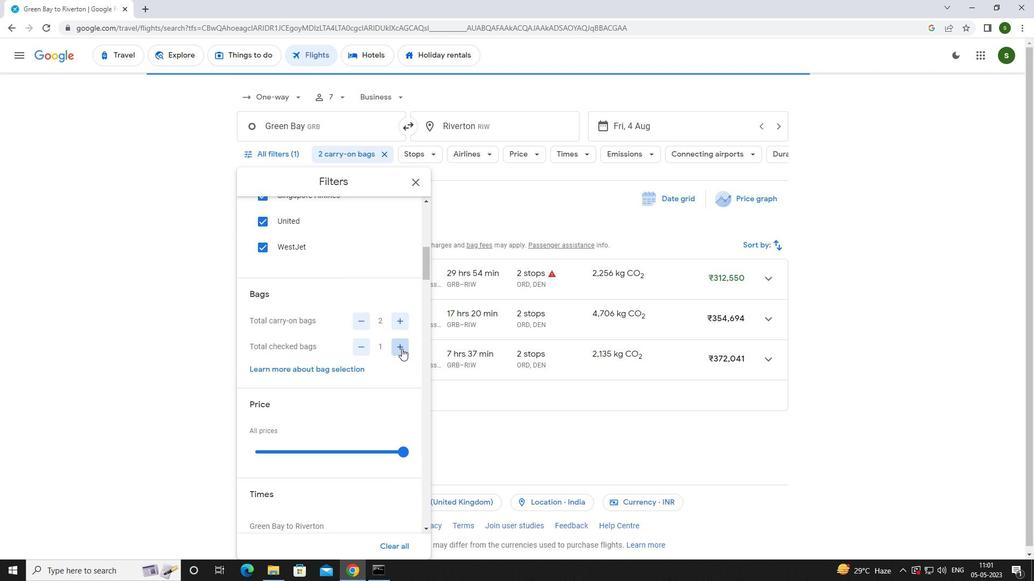 
Action: Mouse pressed left at (401, 349)
Screenshot: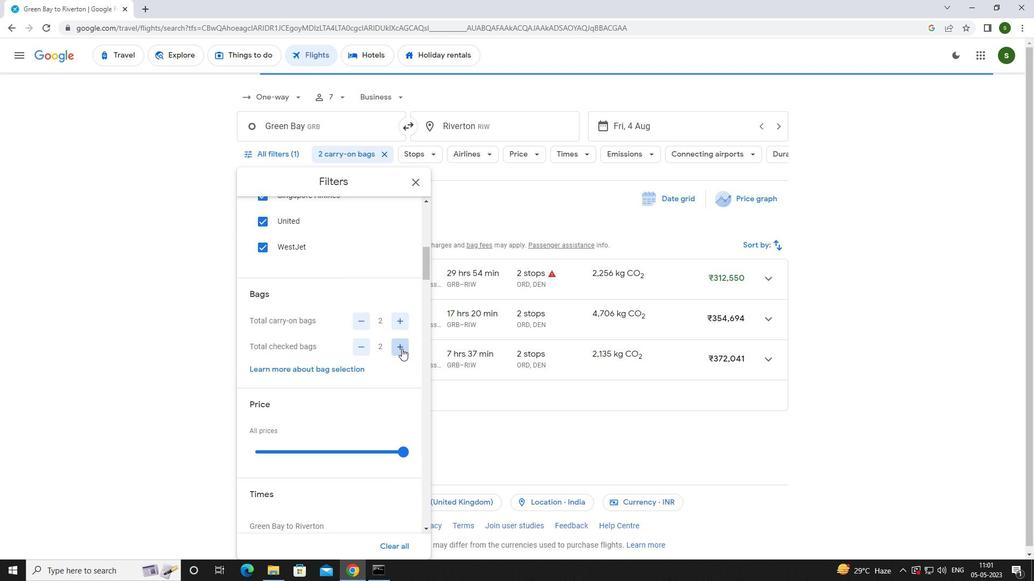 
Action: Mouse pressed left at (401, 349)
Screenshot: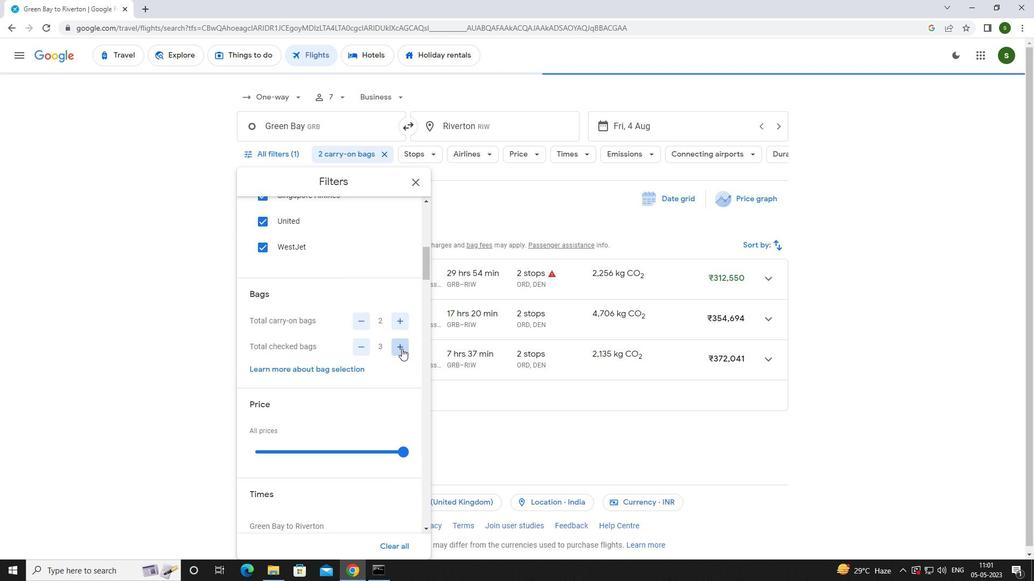 
Action: Mouse pressed left at (401, 349)
Screenshot: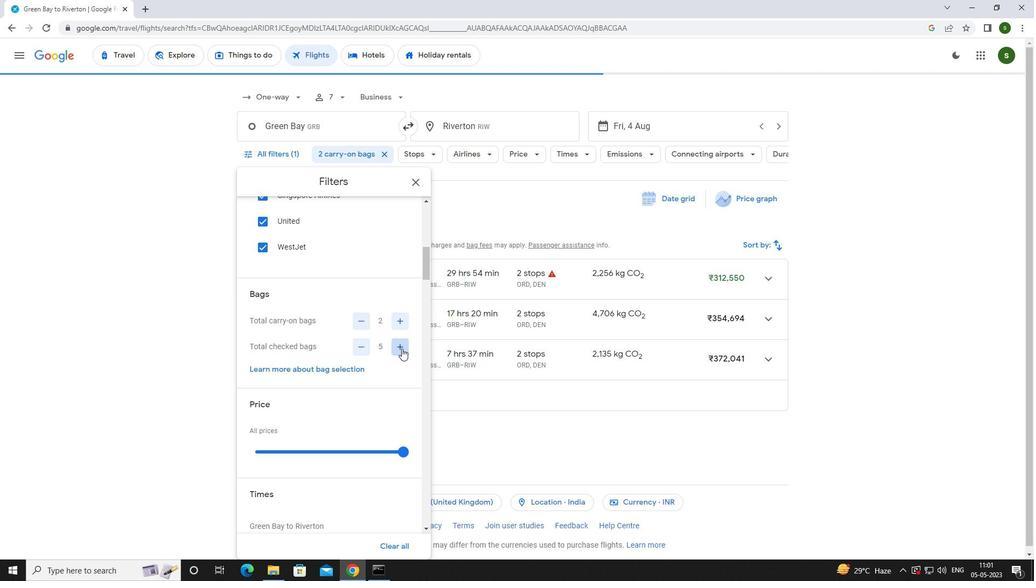 
Action: Mouse pressed left at (401, 349)
Screenshot: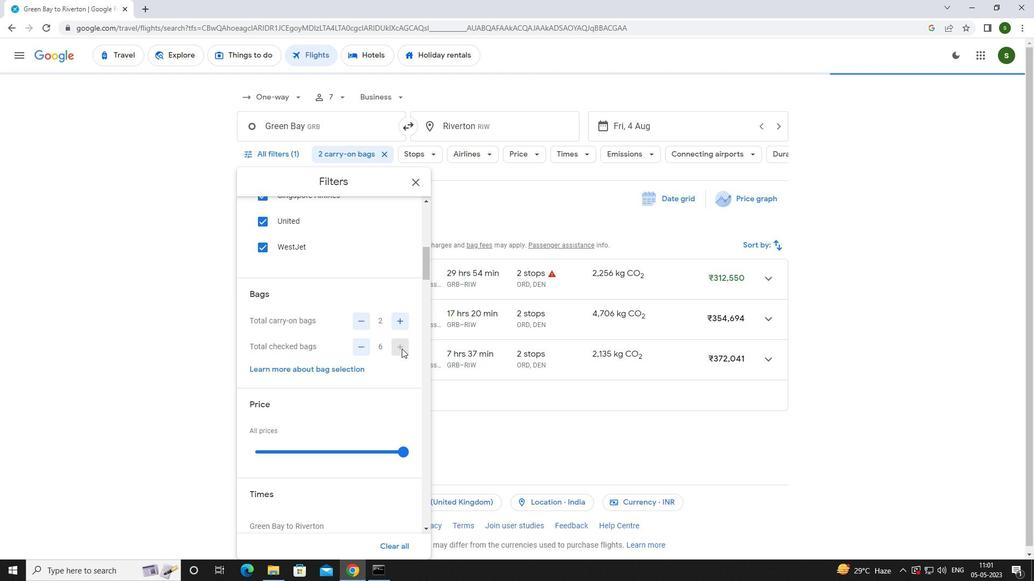 
Action: Mouse scrolled (401, 348) with delta (0, 0)
Screenshot: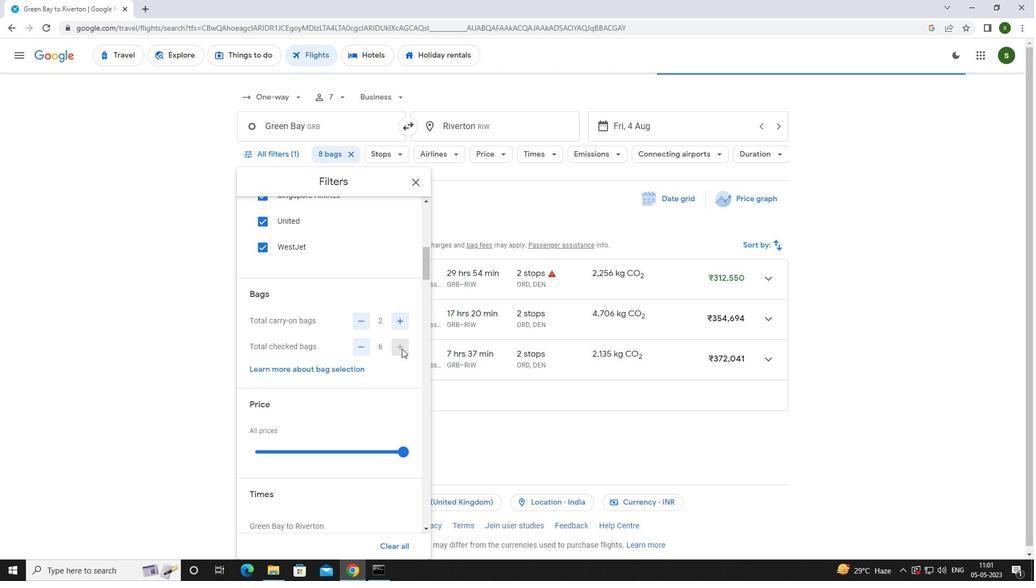 
Action: Mouse scrolled (401, 348) with delta (0, 0)
Screenshot: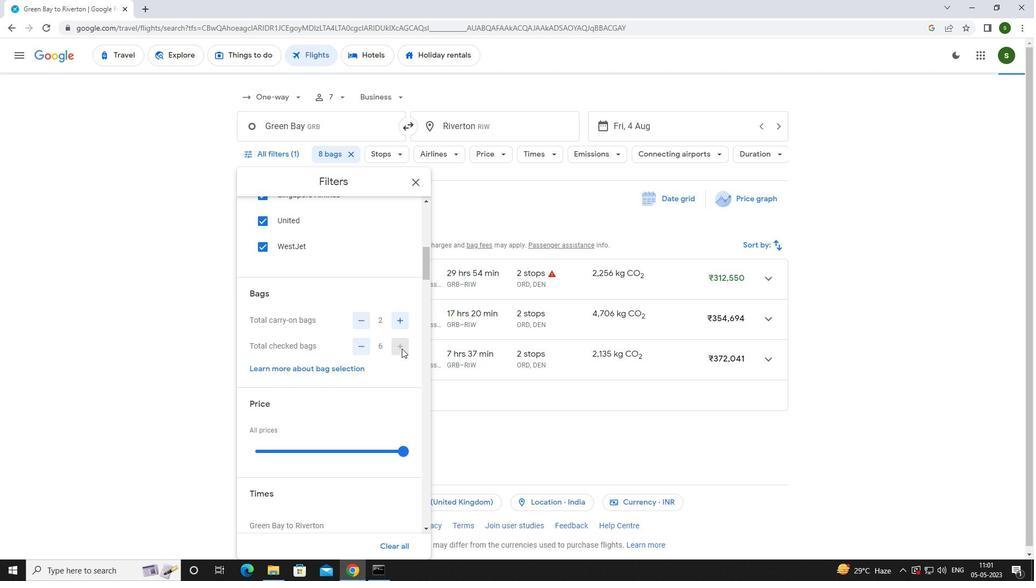 
Action: Mouse moved to (401, 346)
Screenshot: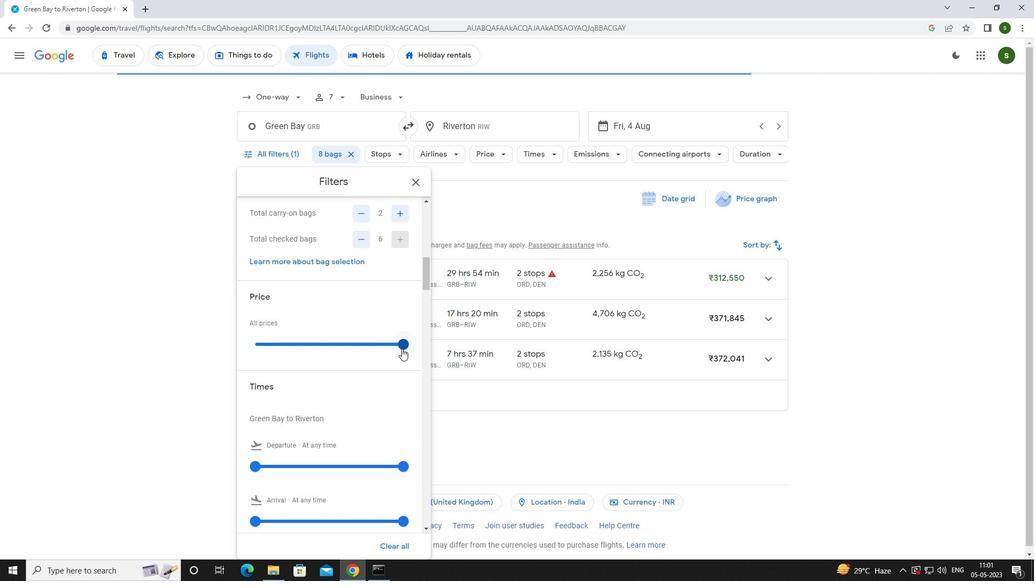 
Action: Mouse pressed left at (401, 346)
Screenshot: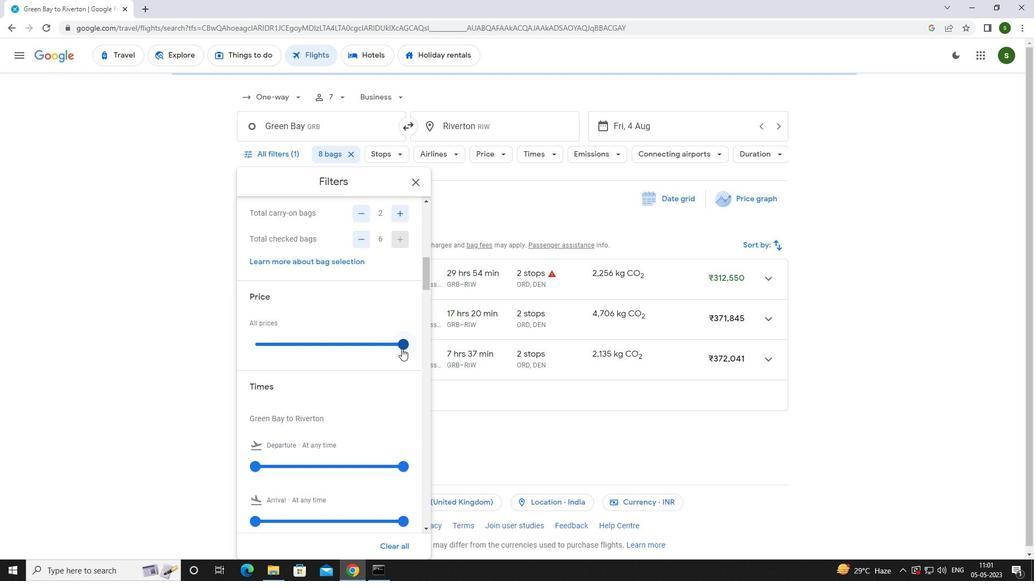 
Action: Mouse pressed left at (401, 346)
Screenshot: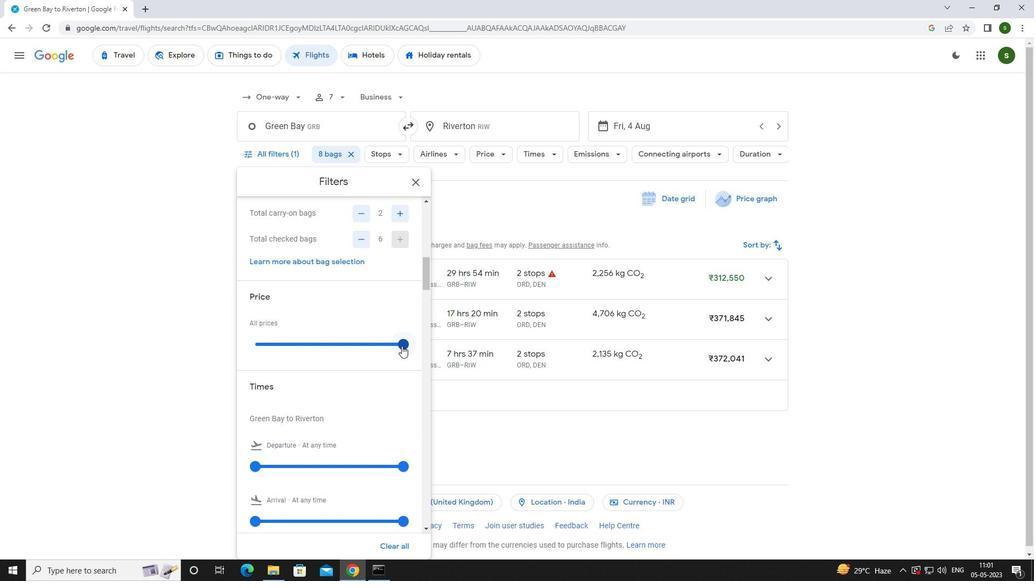 
Action: Mouse moved to (255, 347)
Screenshot: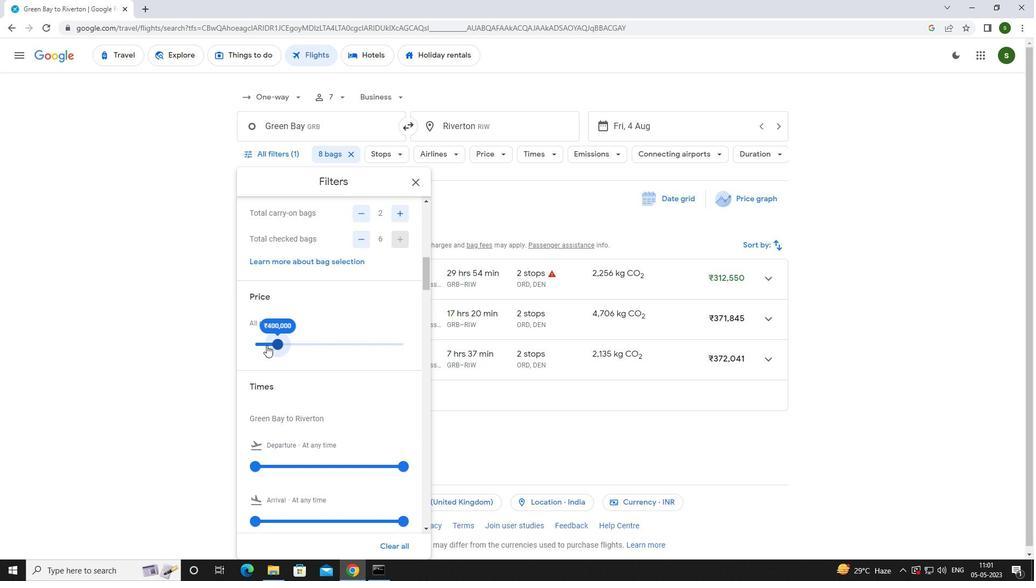 
Action: Mouse scrolled (255, 346) with delta (0, 0)
Screenshot: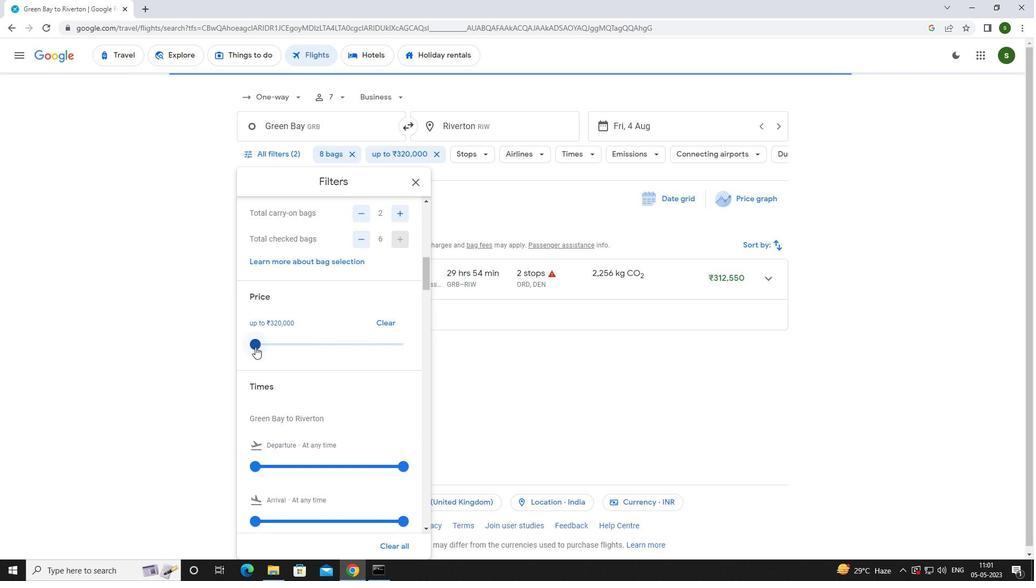 
Action: Mouse scrolled (255, 346) with delta (0, 0)
Screenshot: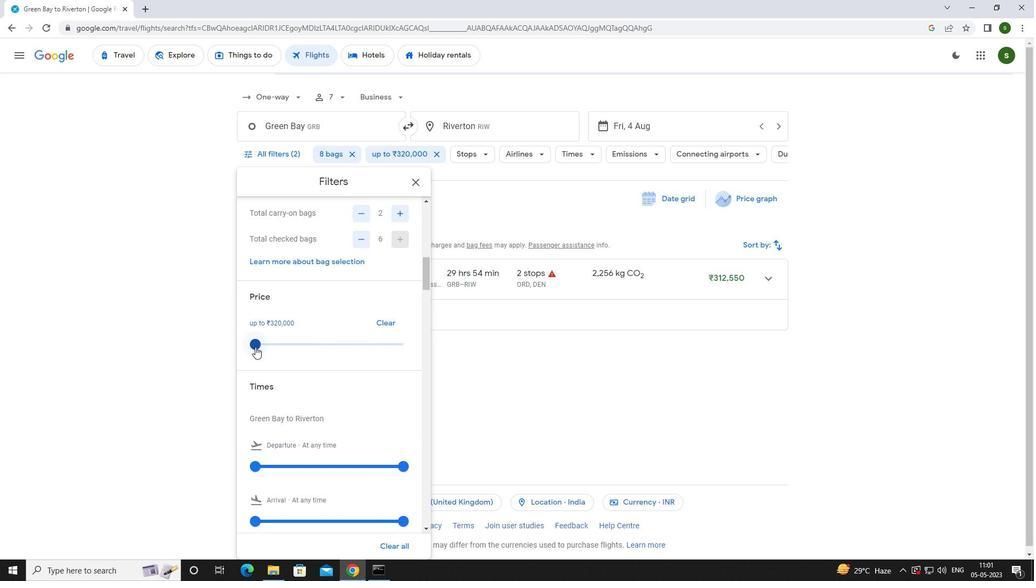 
Action: Mouse moved to (258, 356)
Screenshot: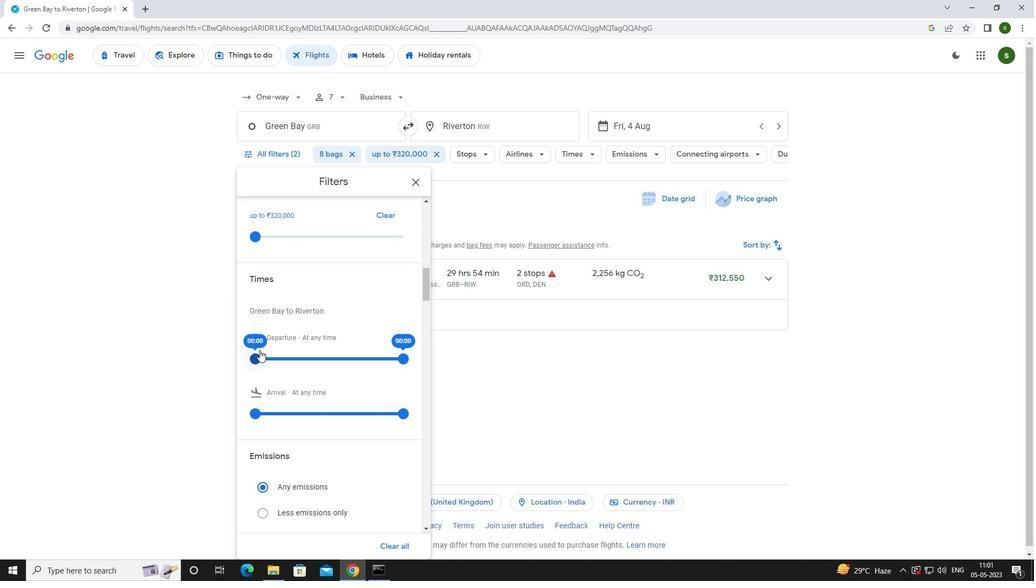 
Action: Mouse pressed left at (258, 356)
Screenshot: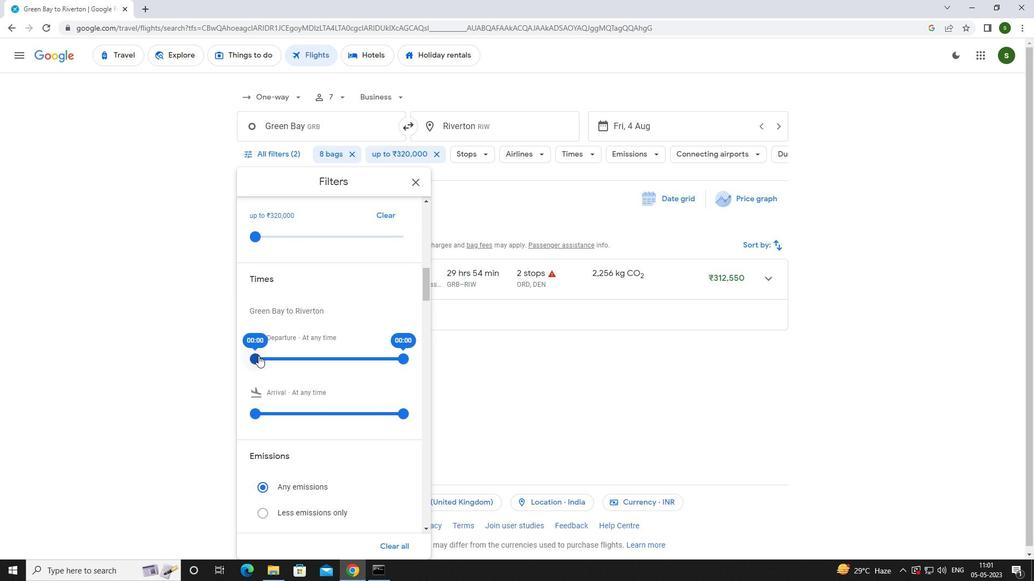 
Action: Mouse moved to (485, 378)
Screenshot: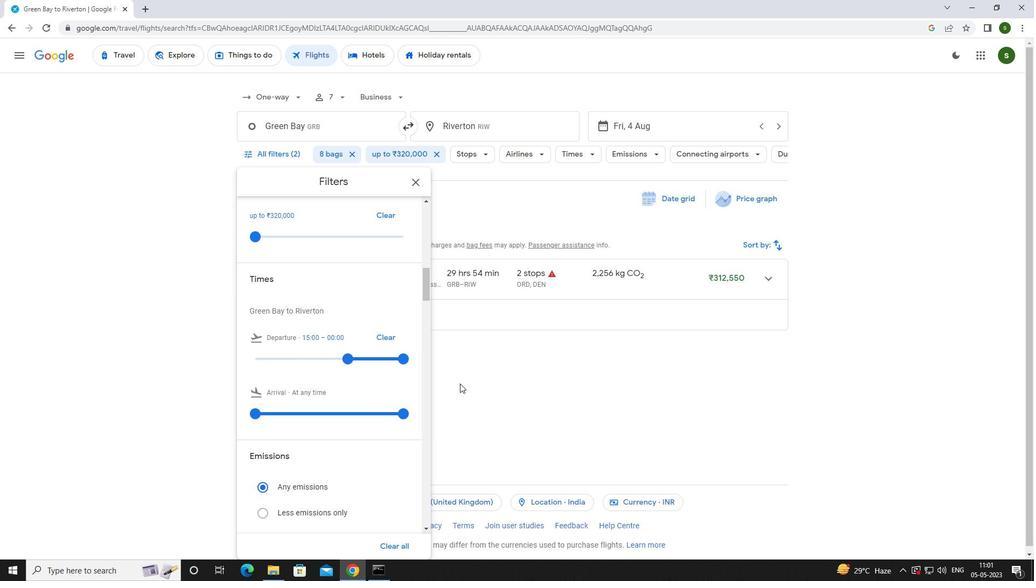 
Action: Mouse pressed left at (485, 378)
Screenshot: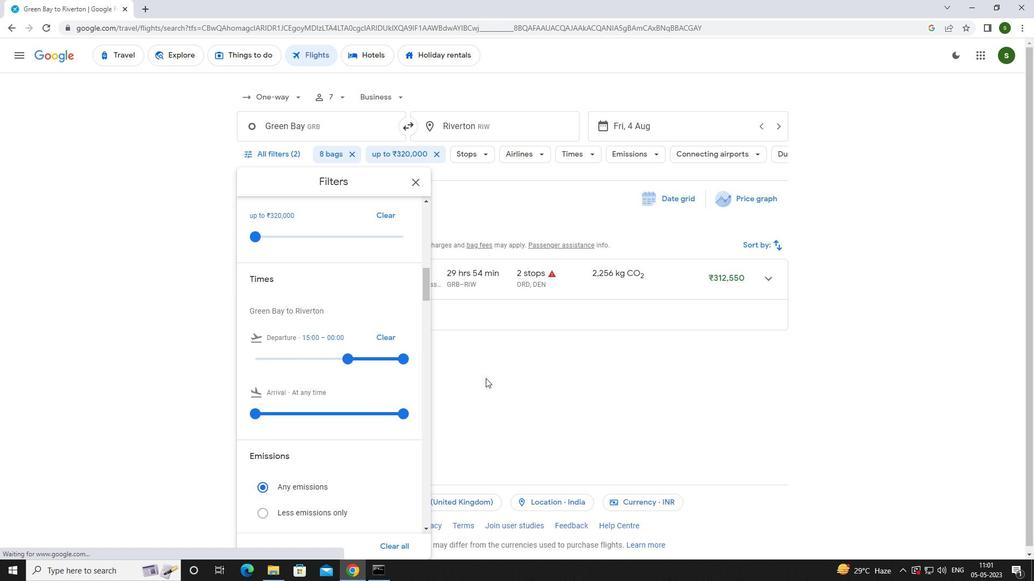 
